 Task: Create List Features in Board Website Security to Workspace Enterprise Risk Management. Create List Benefits in Board Legal Documentation to Workspace Enterprise Risk Management. Create List Test Drive in Board Public Relations Crisis Communication Planning and Preparation to Workspace Enterprise Risk Management
Action: Mouse moved to (67, 360)
Screenshot: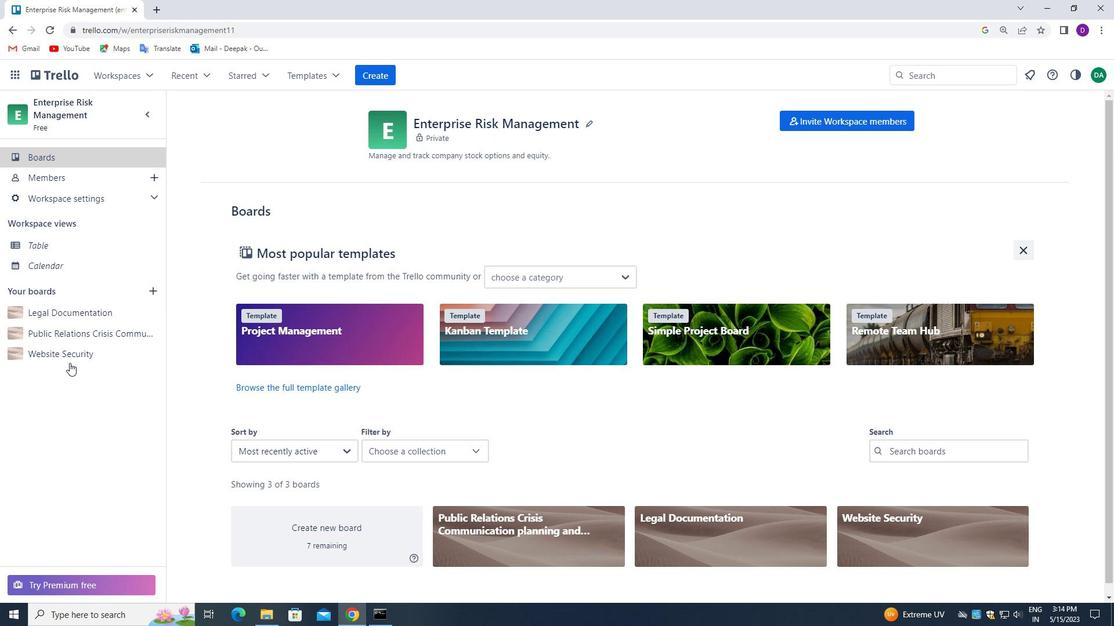 
Action: Mouse pressed left at (67, 360)
Screenshot: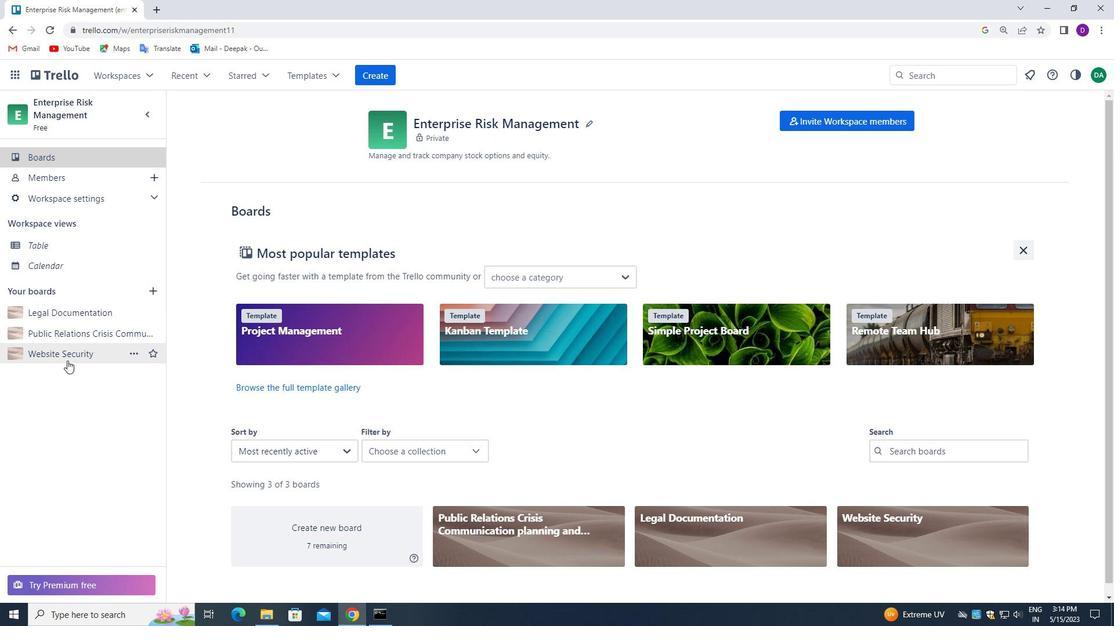 
Action: Mouse moved to (468, 283)
Screenshot: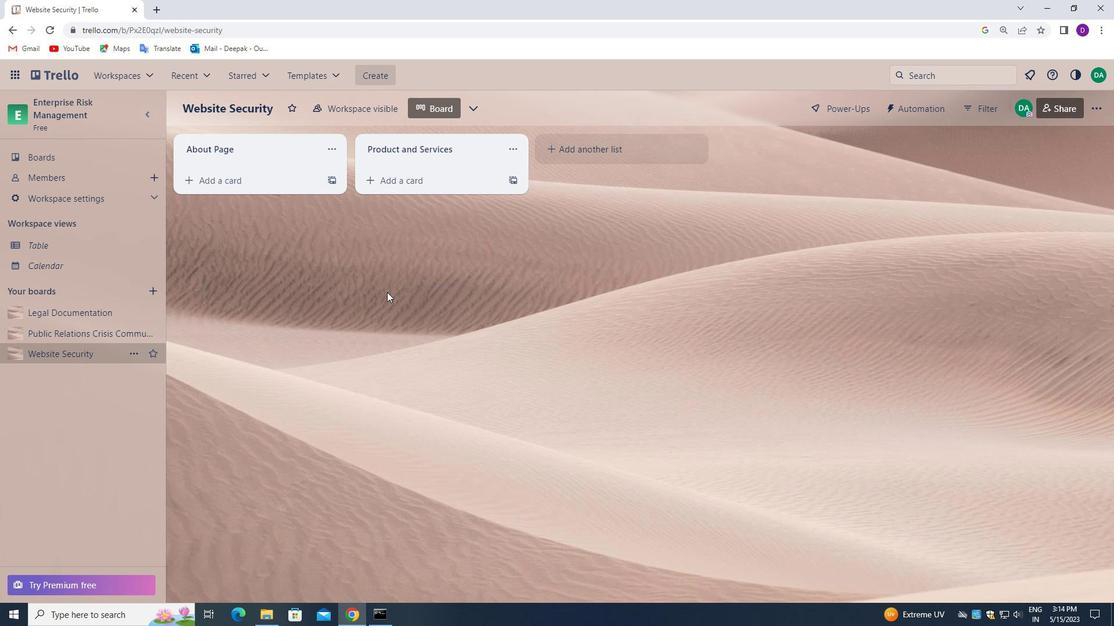 
Action: Mouse scrolled (468, 284) with delta (0, 0)
Screenshot: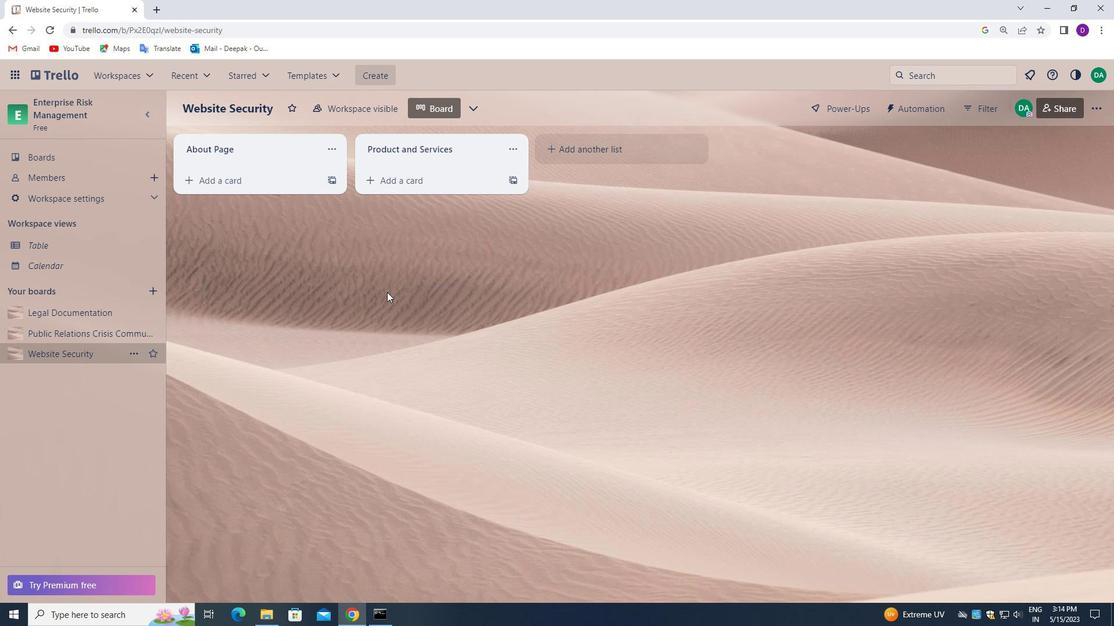 
Action: Mouse moved to (486, 284)
Screenshot: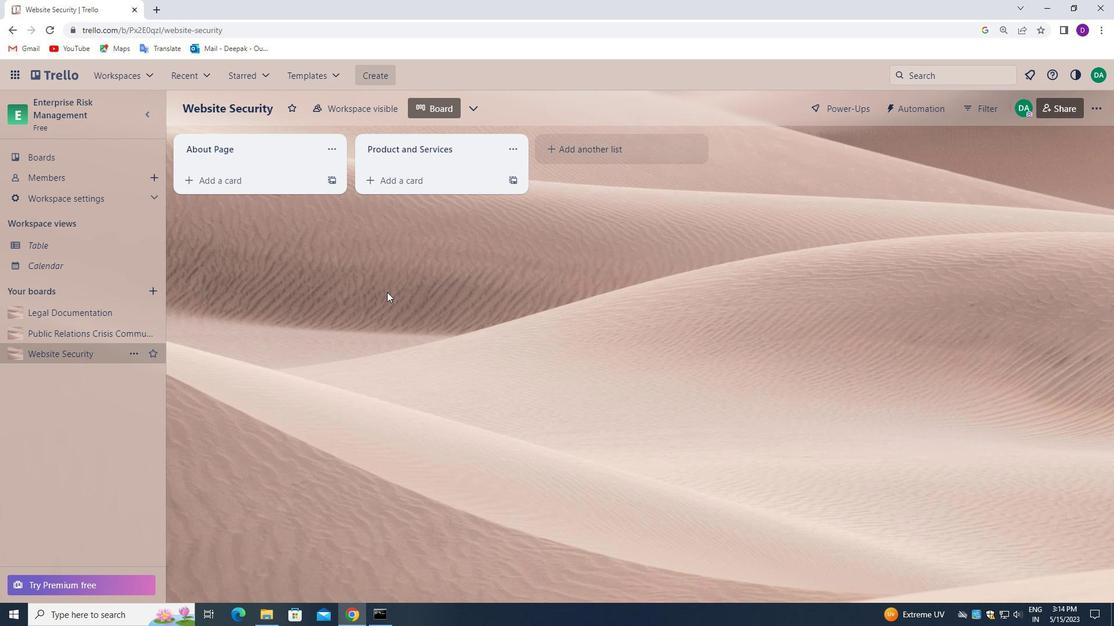 
Action: Mouse scrolled (486, 284) with delta (0, 0)
Screenshot: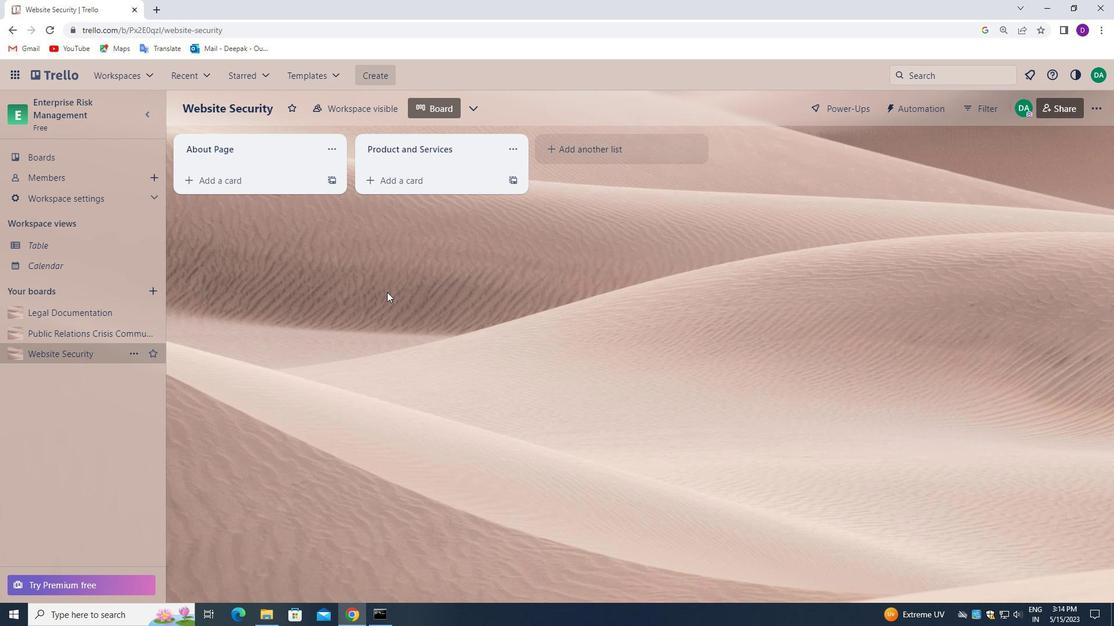 
Action: Mouse moved to (493, 284)
Screenshot: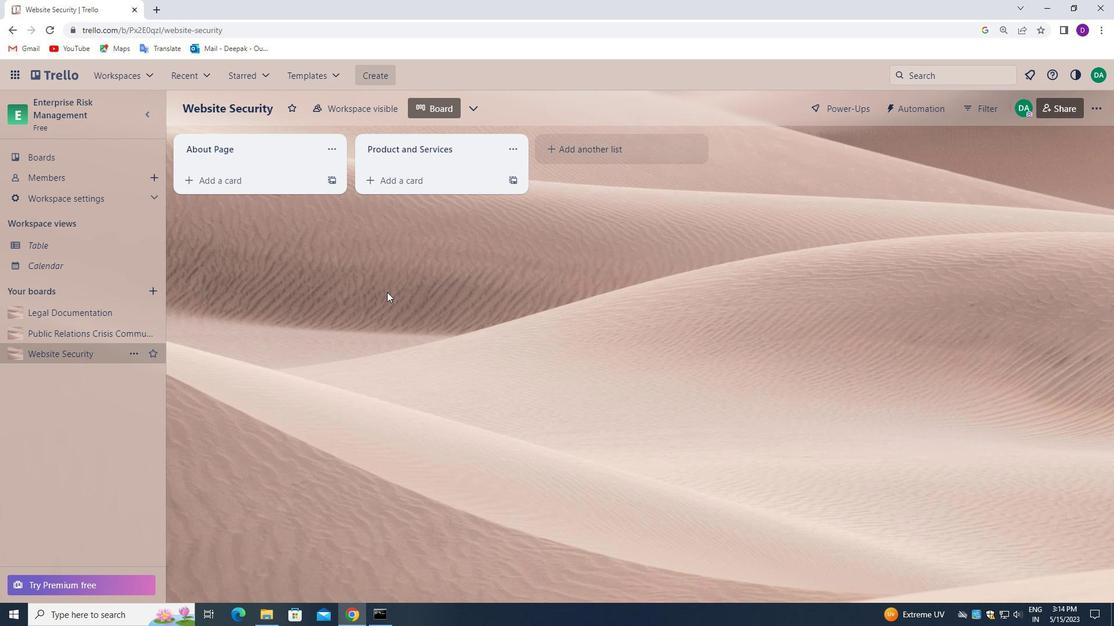 
Action: Mouse scrolled (493, 284) with delta (0, 0)
Screenshot: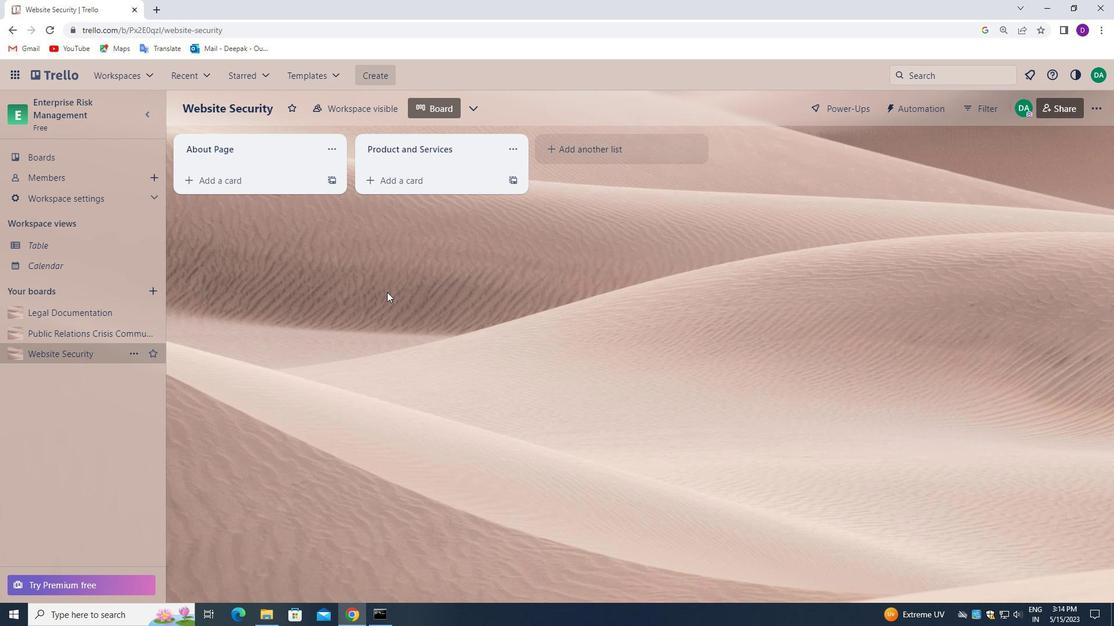 
Action: Mouse moved to (583, 145)
Screenshot: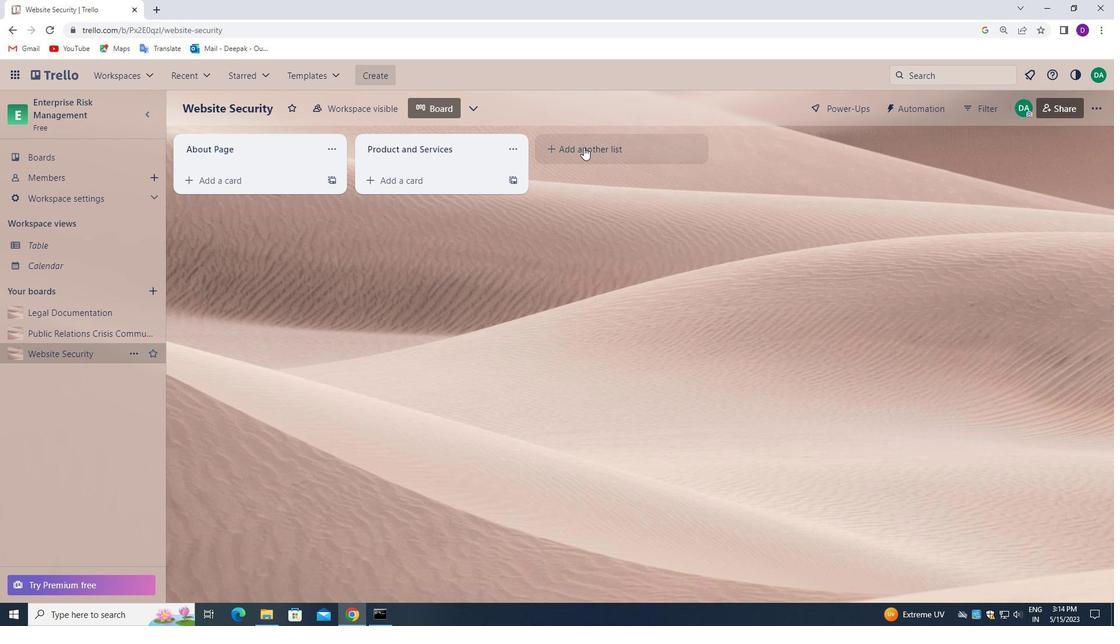 
Action: Mouse pressed left at (583, 145)
Screenshot: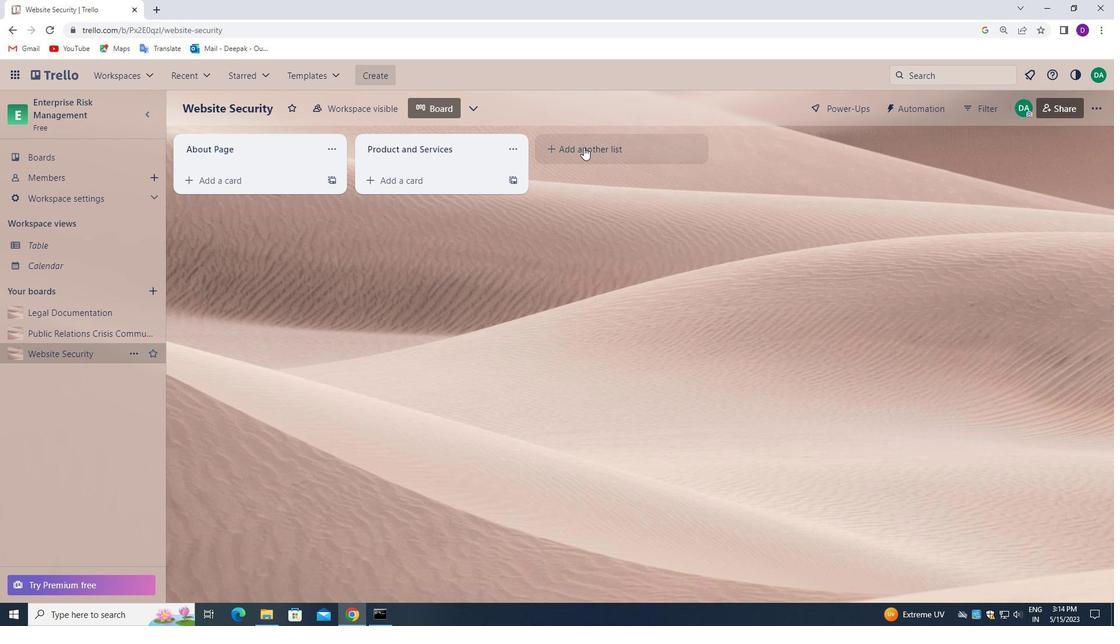 
Action: Mouse moved to (582, 146)
Screenshot: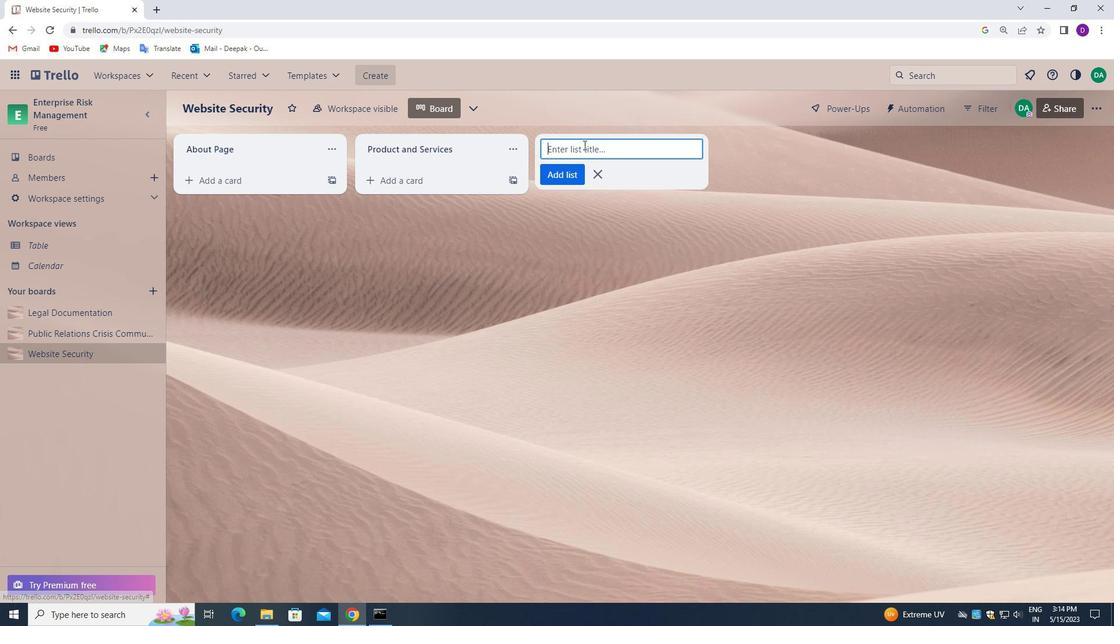 
Action: Mouse pressed left at (582, 146)
Screenshot: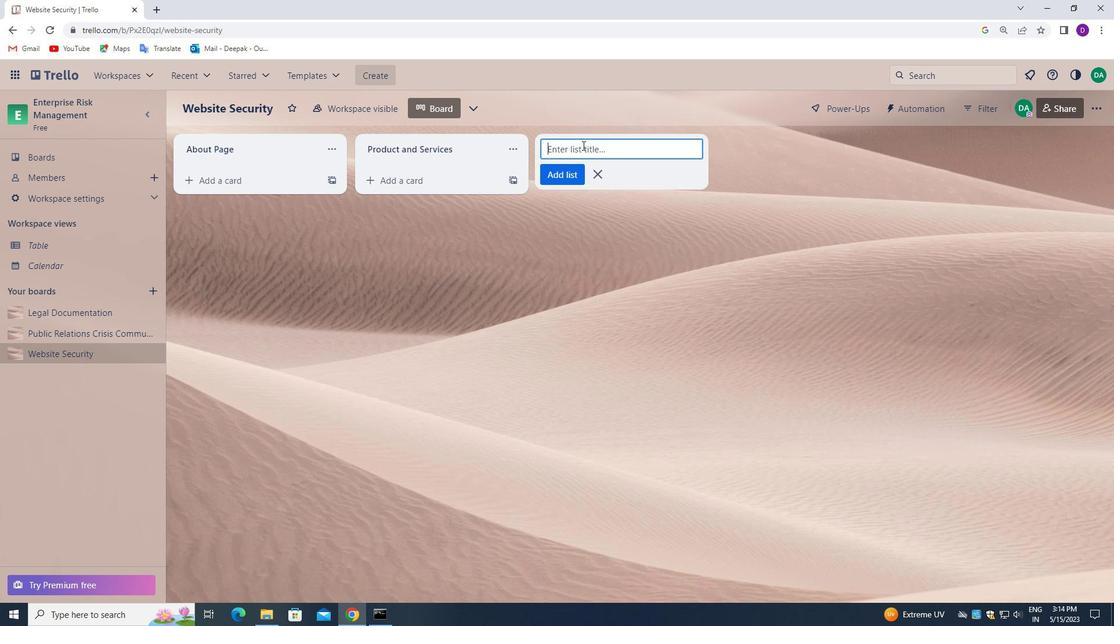 
Action: Mouse moved to (500, 312)
Screenshot: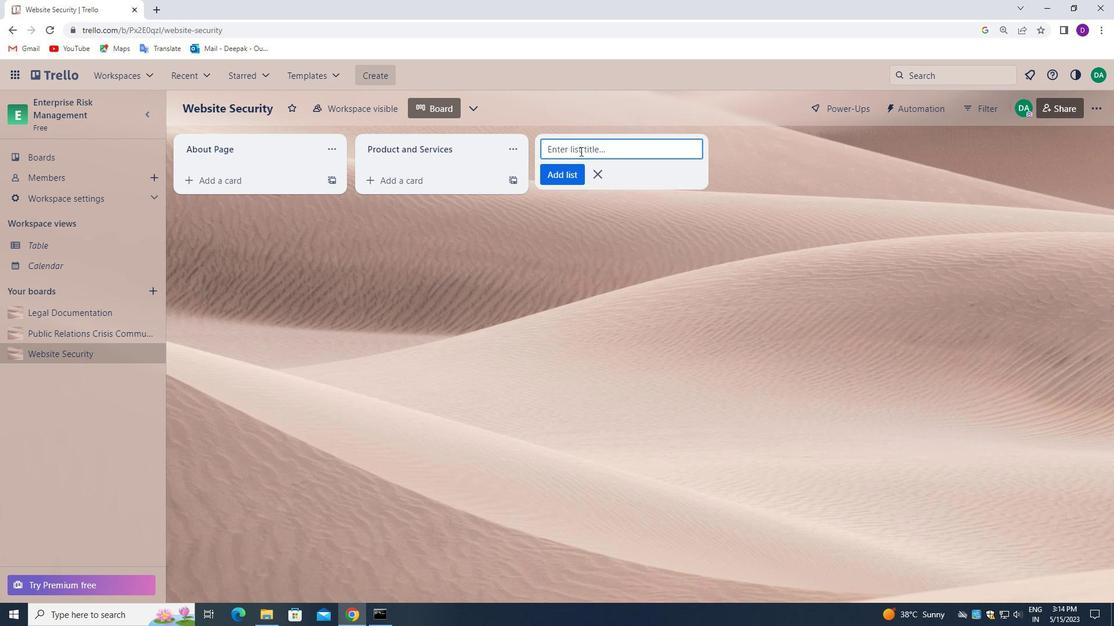
Action: Key pressed <Key.shift_r>Feaures<Key.space><Key.backspace><Key.backspace><Key.backspace><Key.backspace><Key.backspace>tures<Key.space><Key.enter>
Screenshot: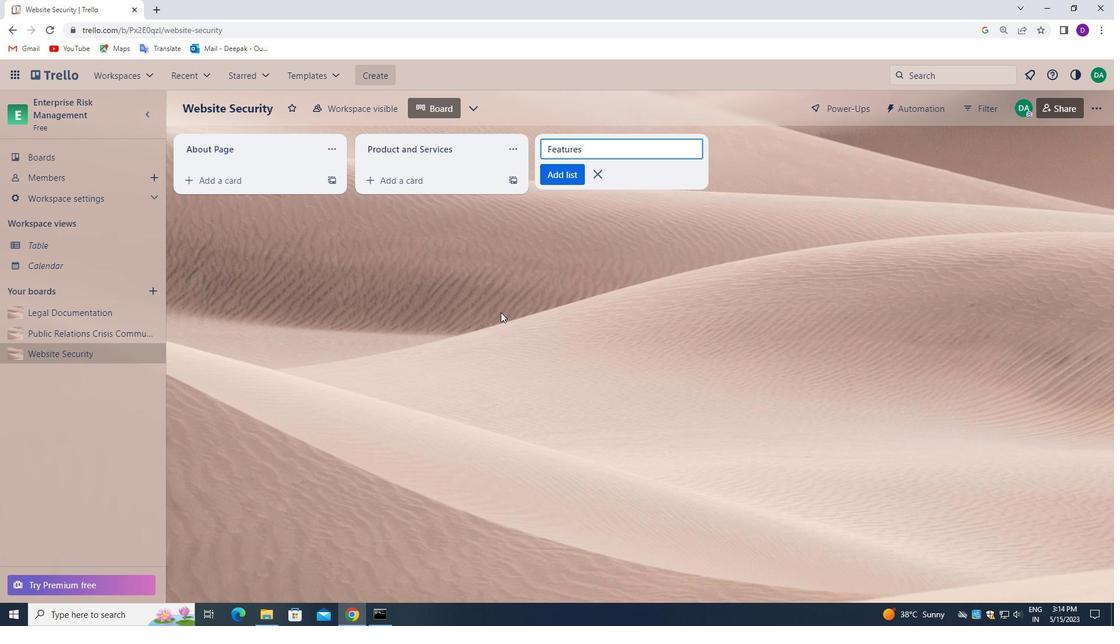 
Action: Mouse moved to (59, 313)
Screenshot: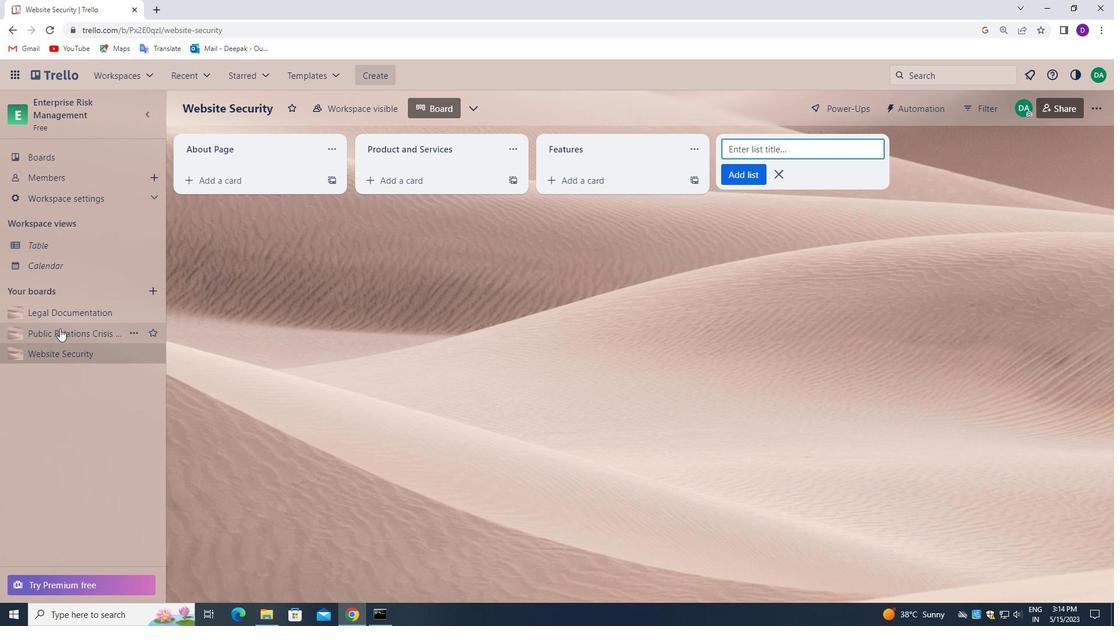 
Action: Mouse pressed left at (59, 313)
Screenshot: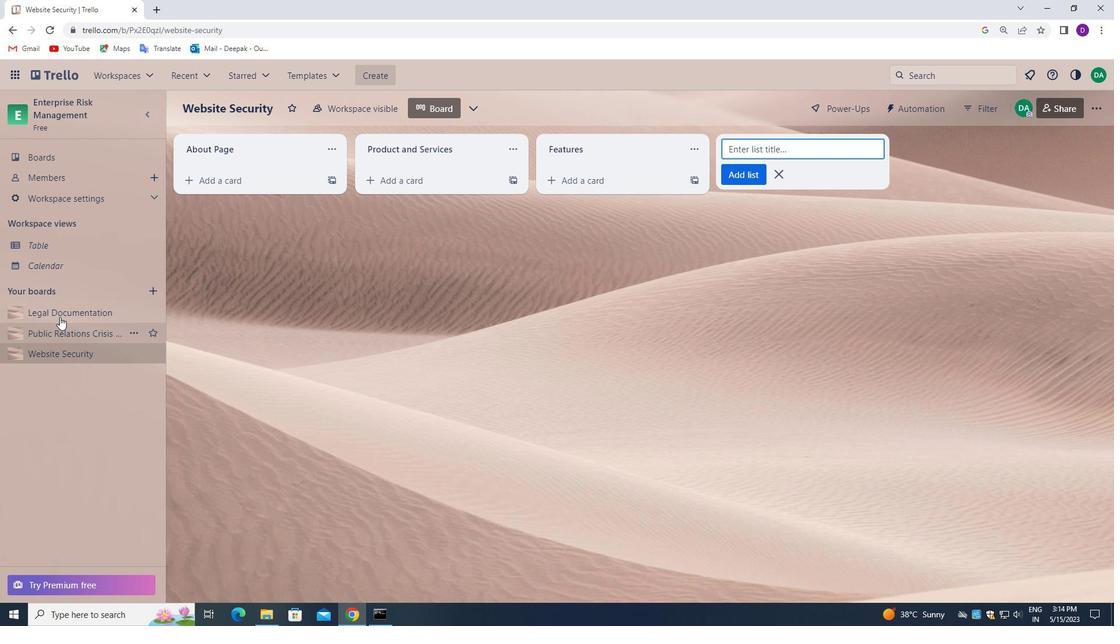 
Action: Mouse moved to (572, 144)
Screenshot: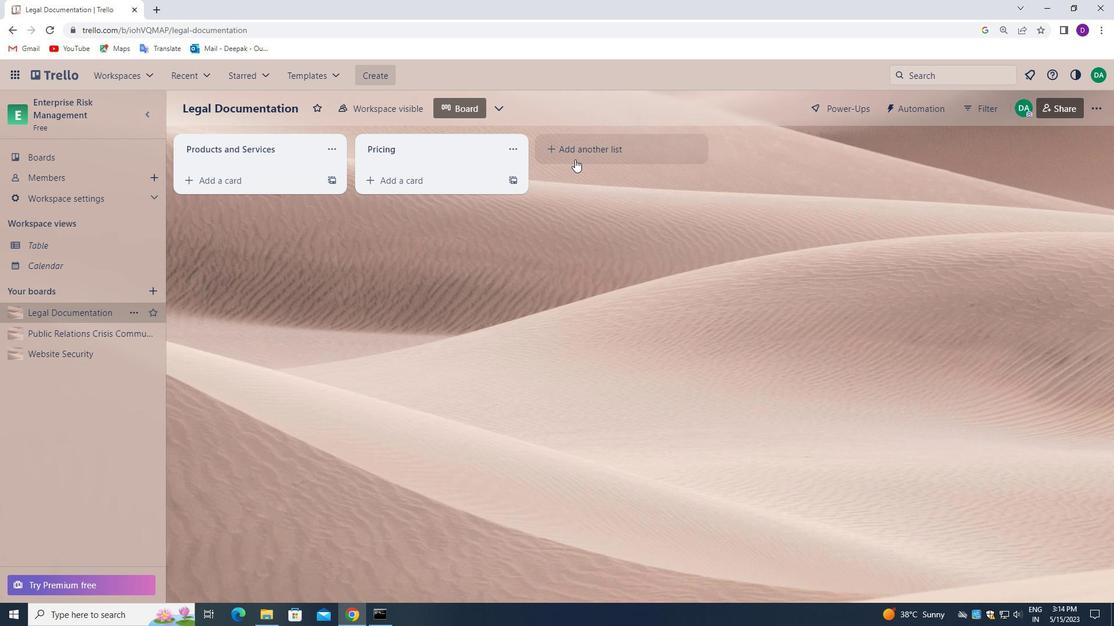 
Action: Mouse pressed left at (572, 144)
Screenshot: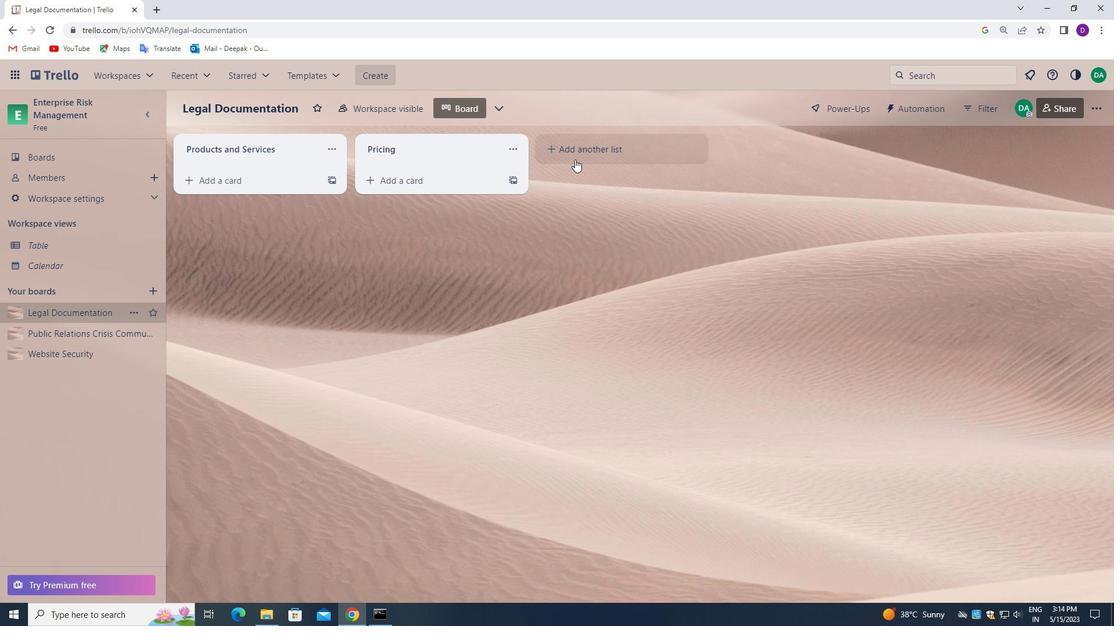 
Action: Mouse moved to (572, 145)
Screenshot: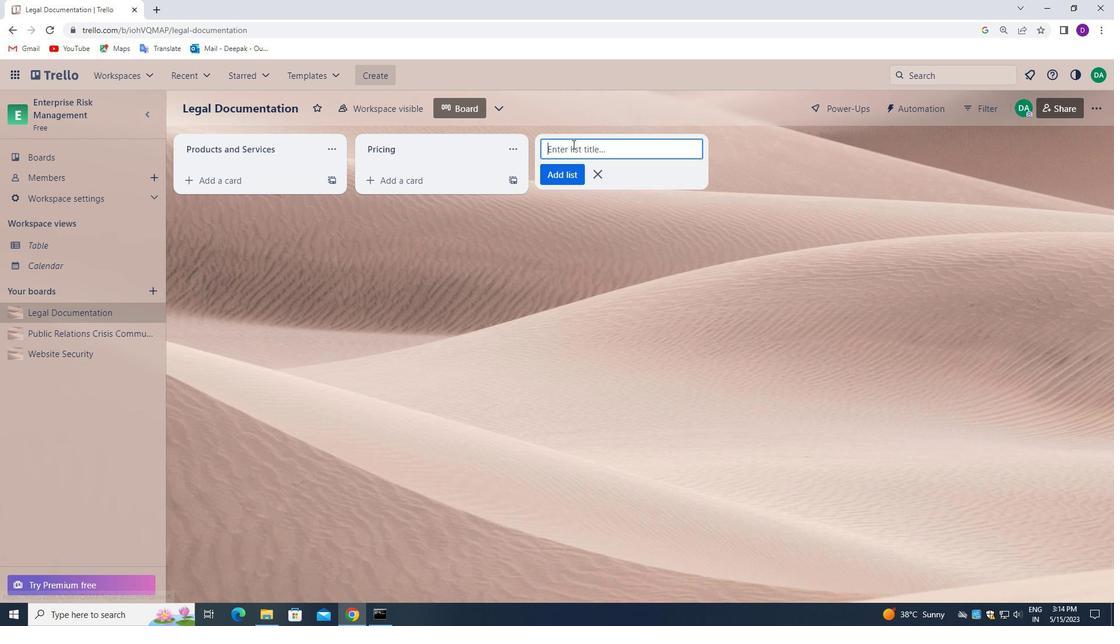 
Action: Mouse pressed left at (572, 145)
Screenshot: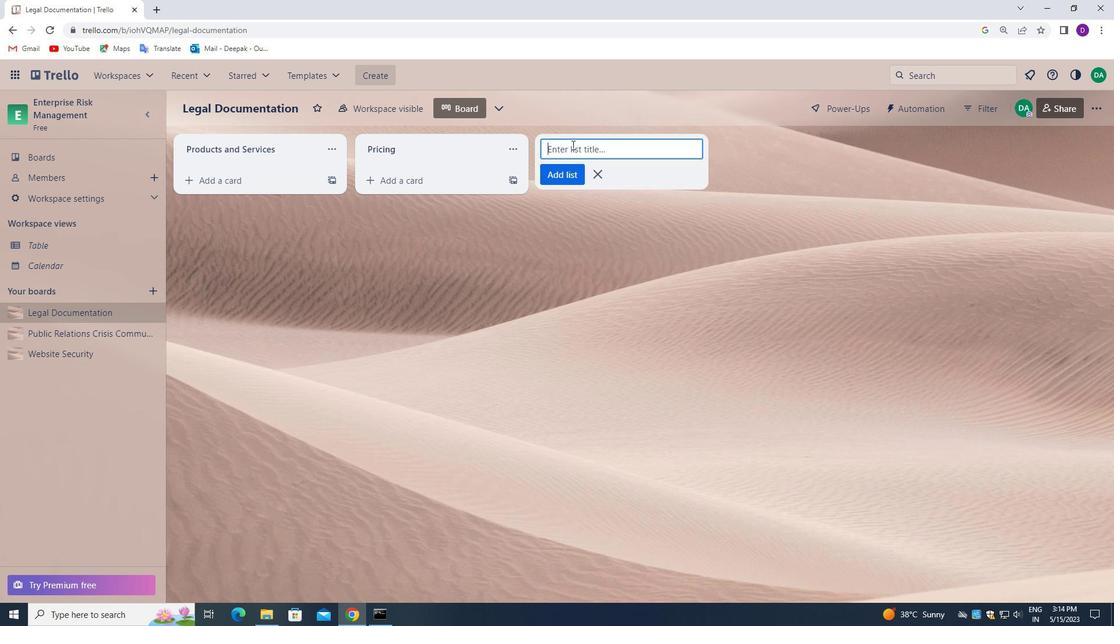 
Action: Mouse moved to (470, 311)
Screenshot: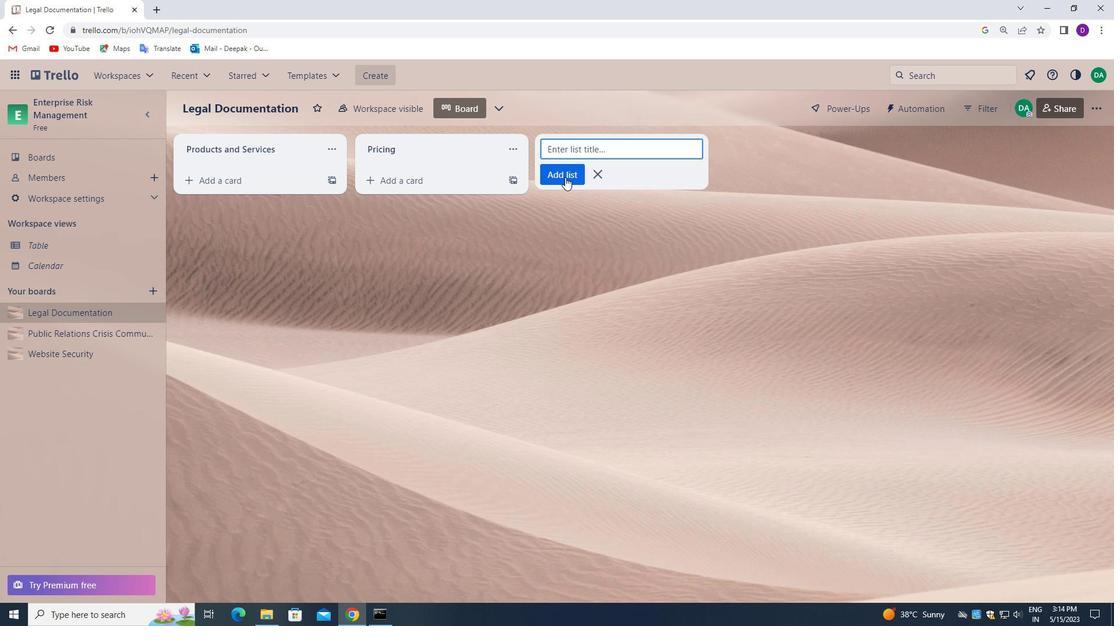 
Action: Key pressed <Key.shift_r>Benefits
Screenshot: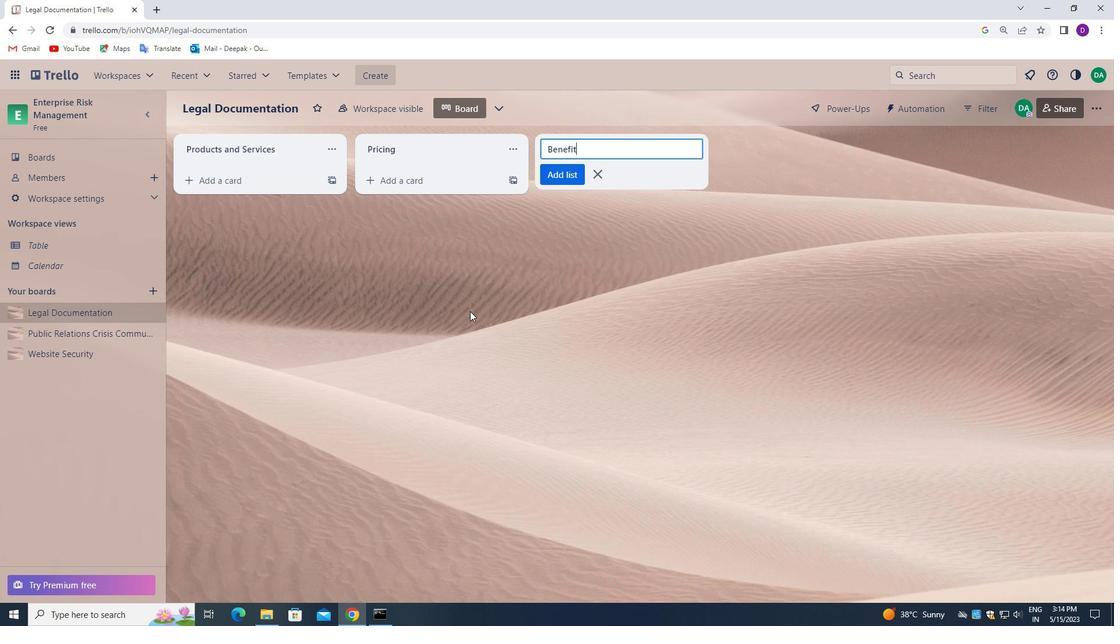 
Action: Mouse moved to (560, 172)
Screenshot: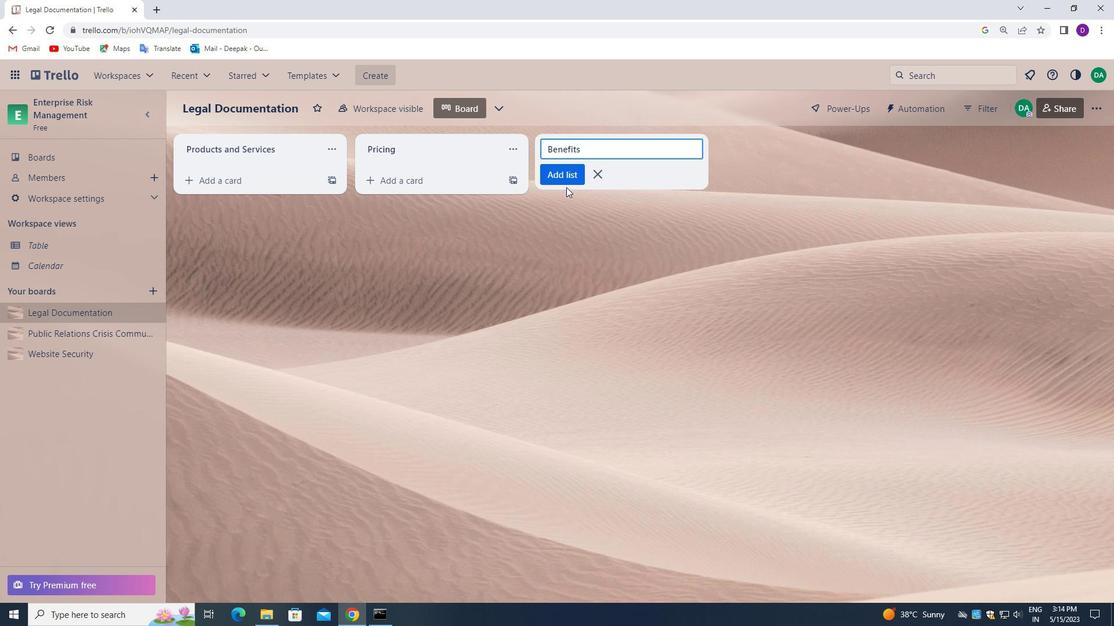
Action: Mouse pressed left at (560, 172)
Screenshot: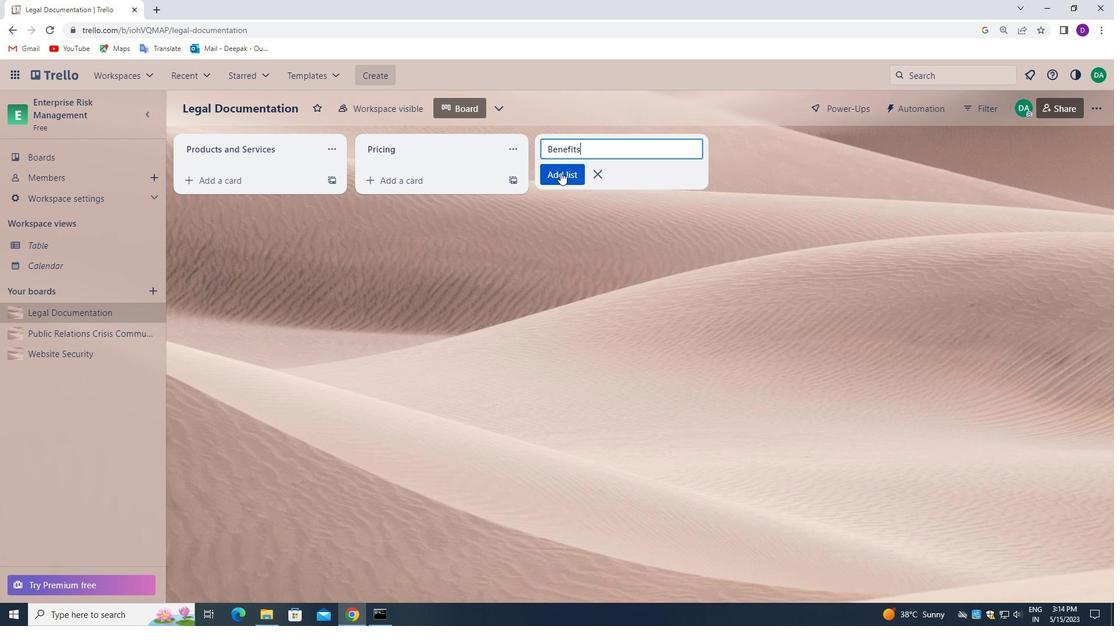 
Action: Mouse moved to (67, 329)
Screenshot: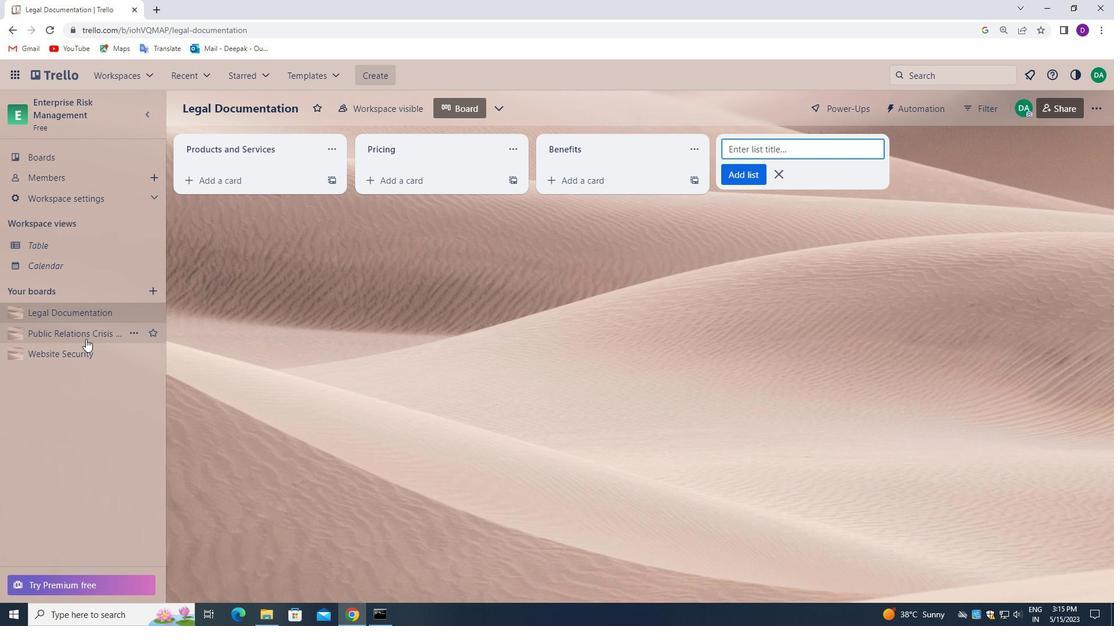 
Action: Mouse pressed left at (67, 329)
Screenshot: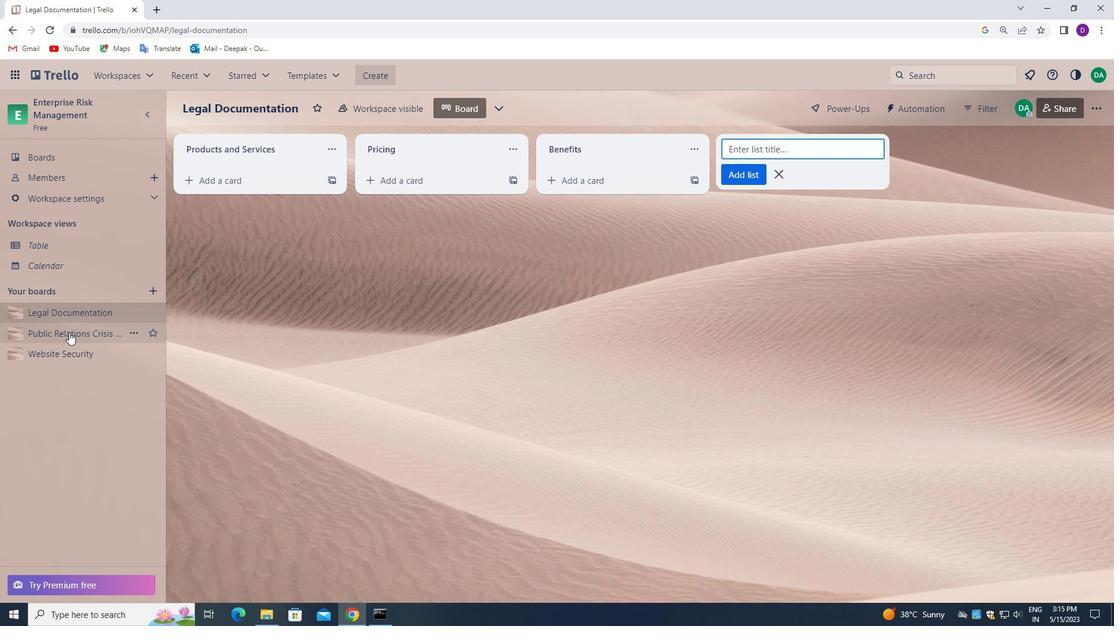 
Action: Mouse moved to (495, 332)
Screenshot: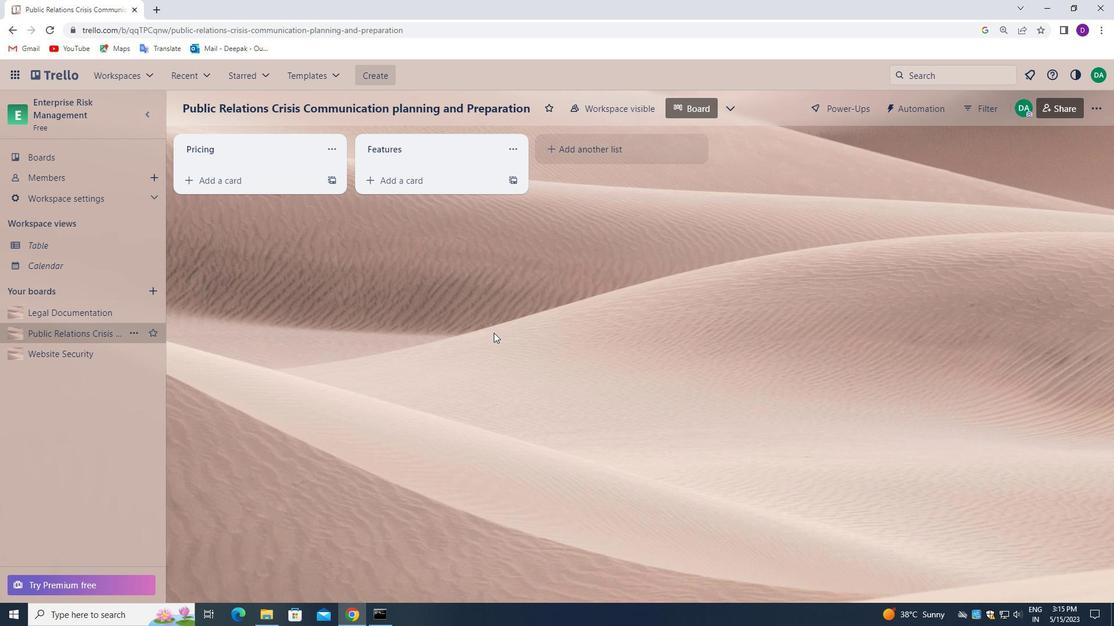 
Action: Mouse scrolled (495, 333) with delta (0, 0)
Screenshot: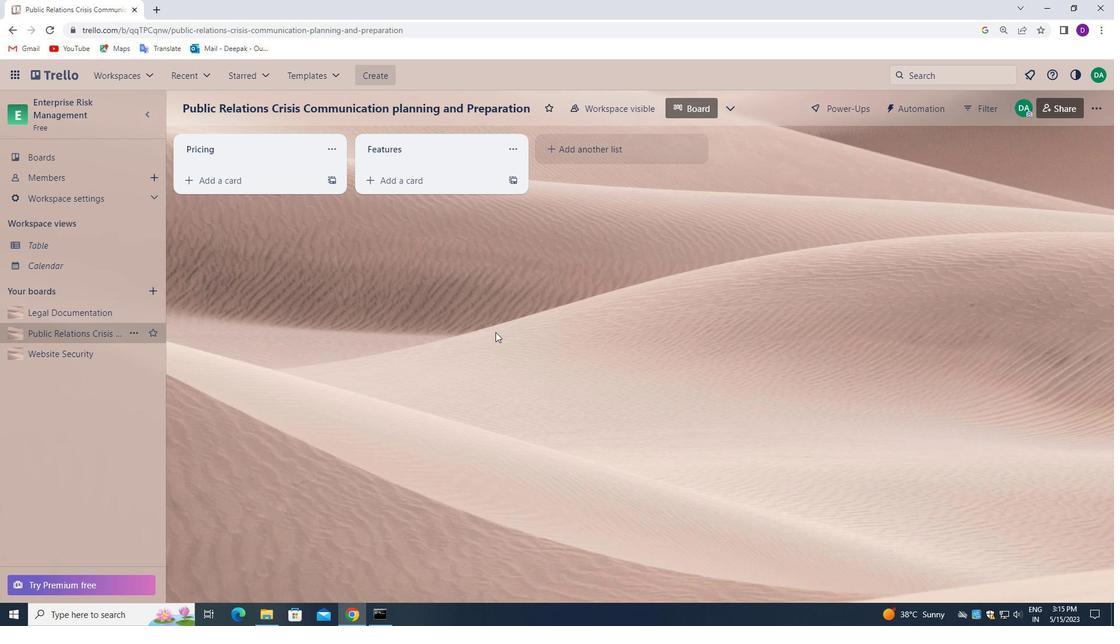 
Action: Mouse scrolled (495, 333) with delta (0, 0)
Screenshot: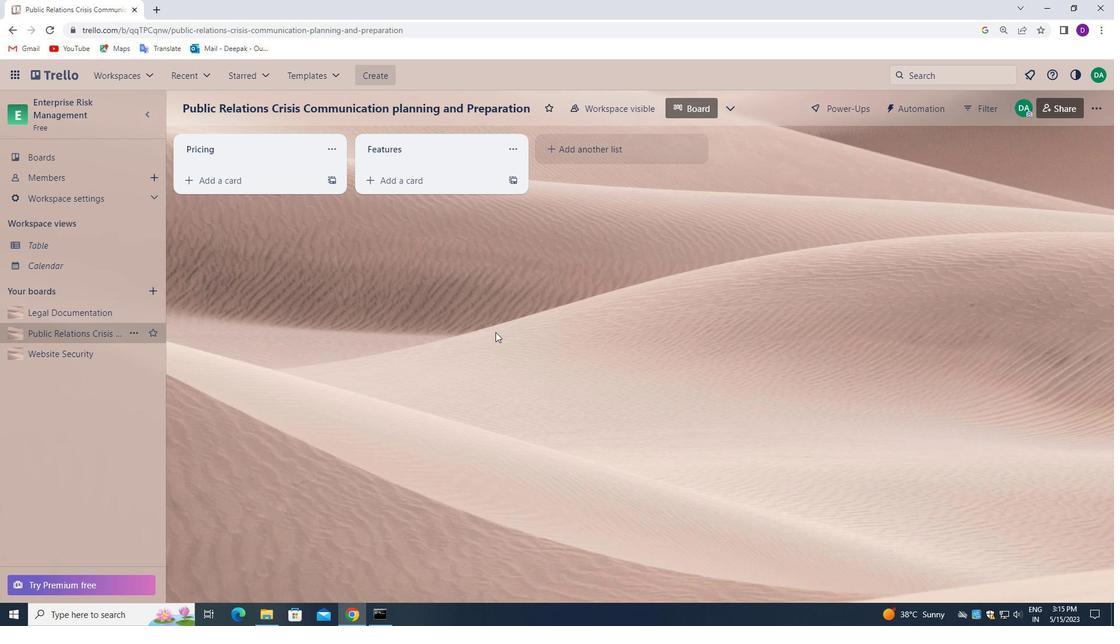 
Action: Mouse moved to (575, 145)
Screenshot: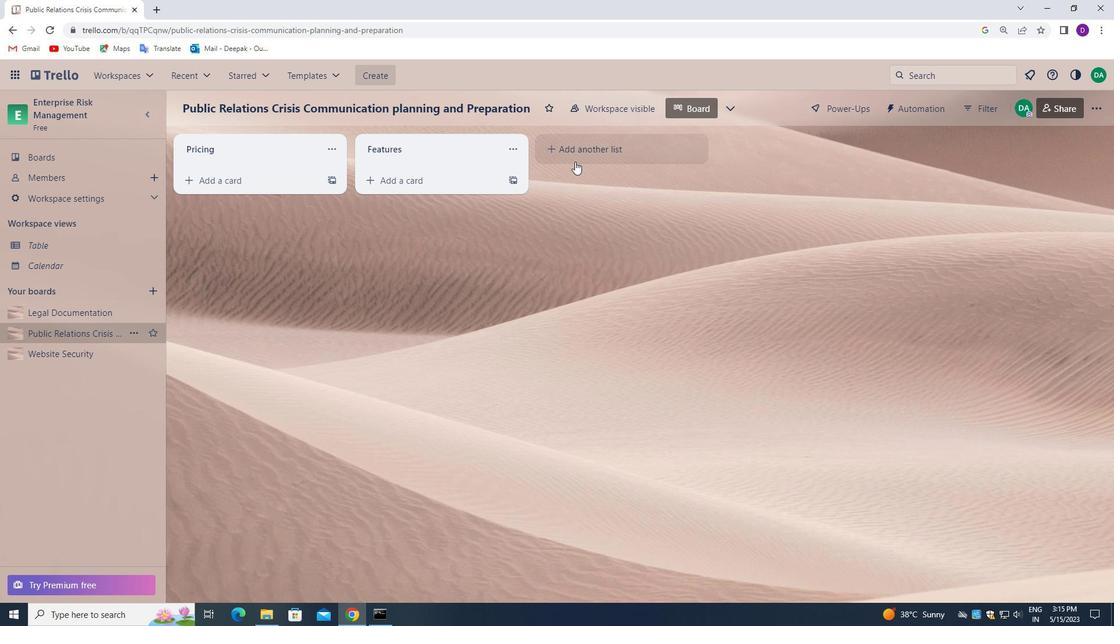 
Action: Mouse pressed left at (575, 145)
Screenshot: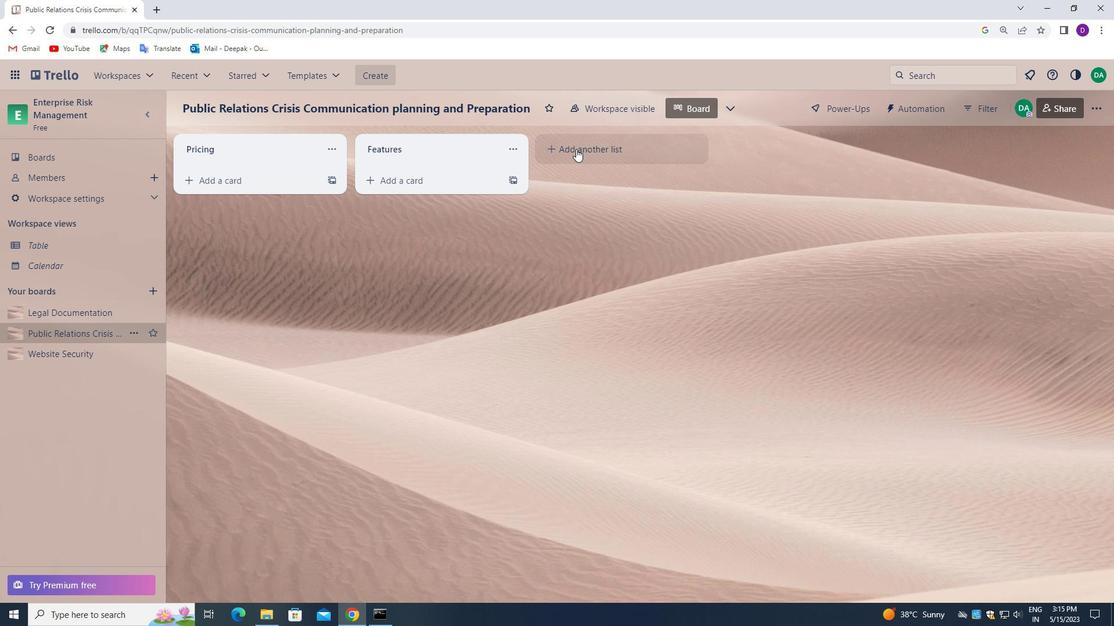 
Action: Mouse moved to (573, 147)
Screenshot: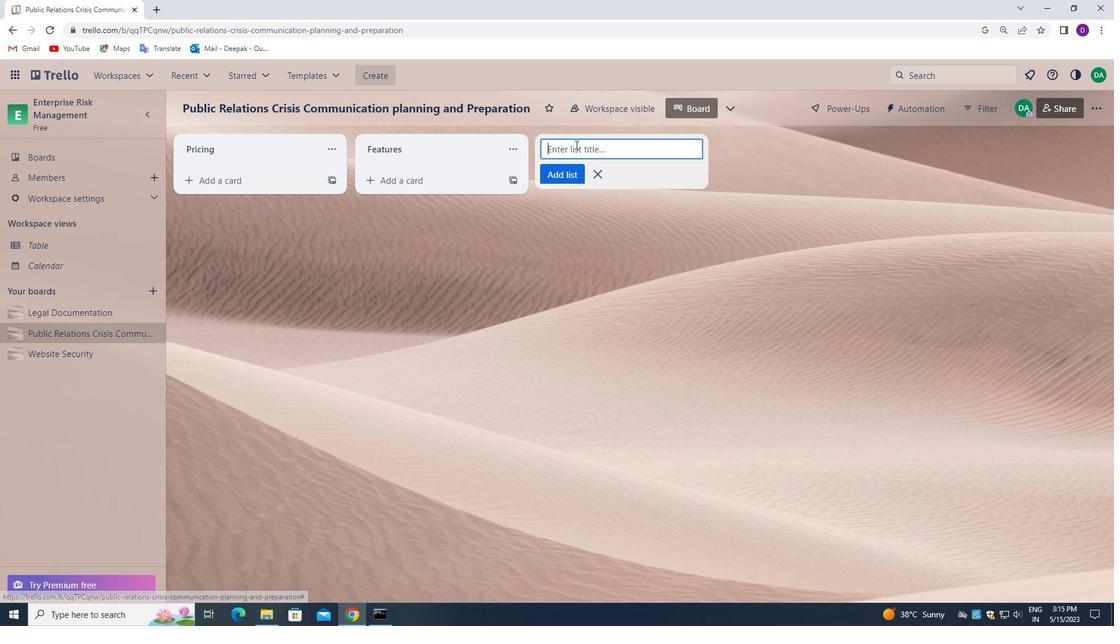 
Action: Mouse pressed left at (573, 147)
Screenshot: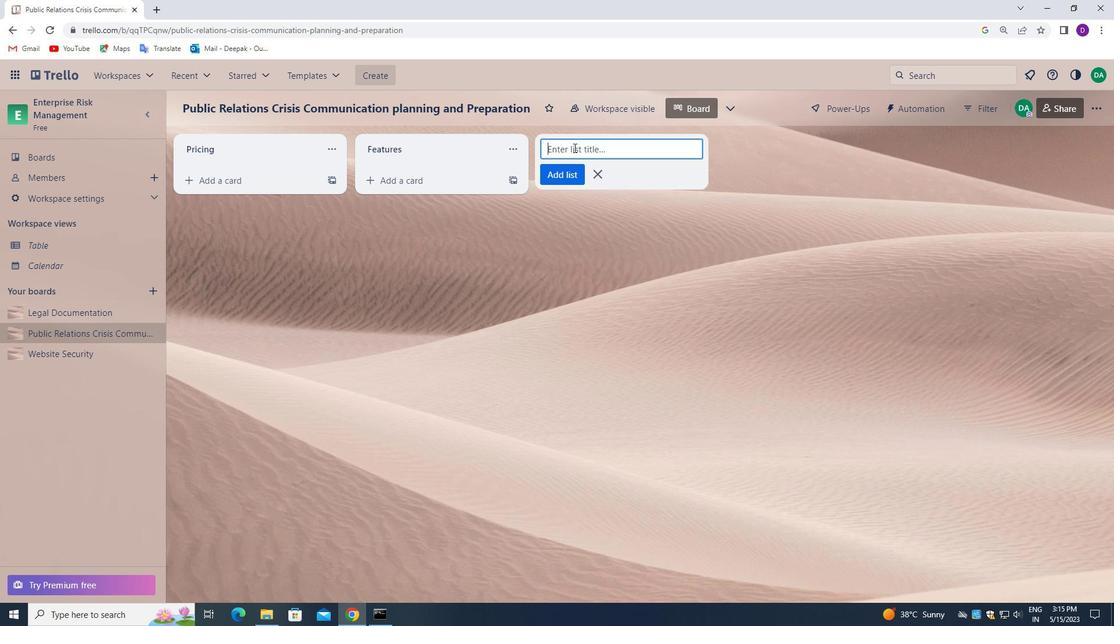 
Action: Mouse moved to (488, 303)
Screenshot: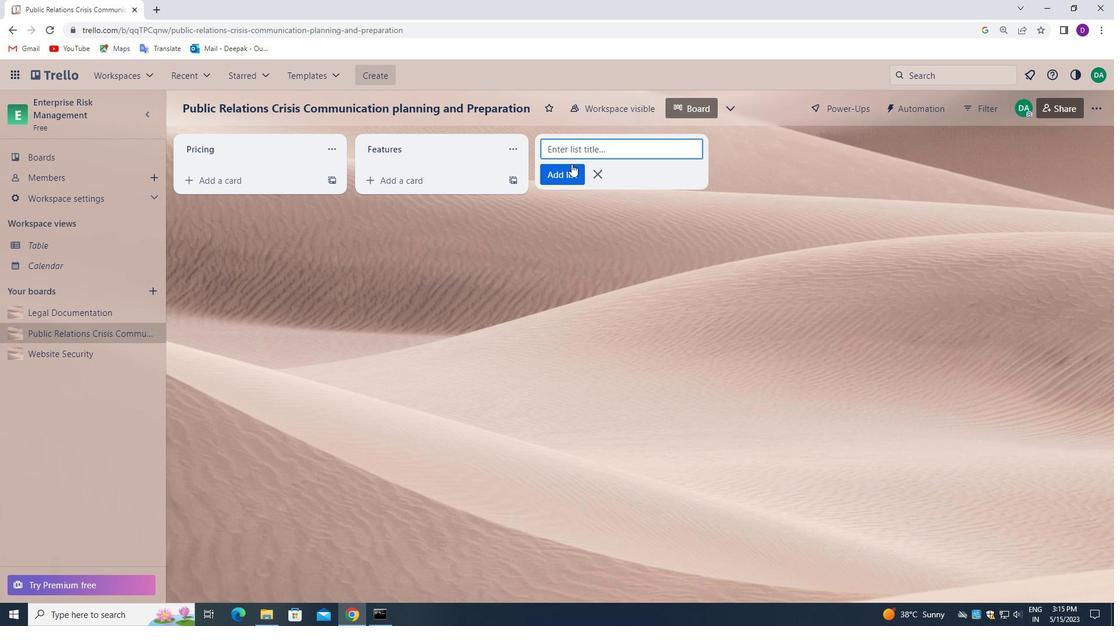 
Action: Key pressed <Key.shift_r>Test<Key.space><Key.shift_r>Drie<Key.backspace>ve
Screenshot: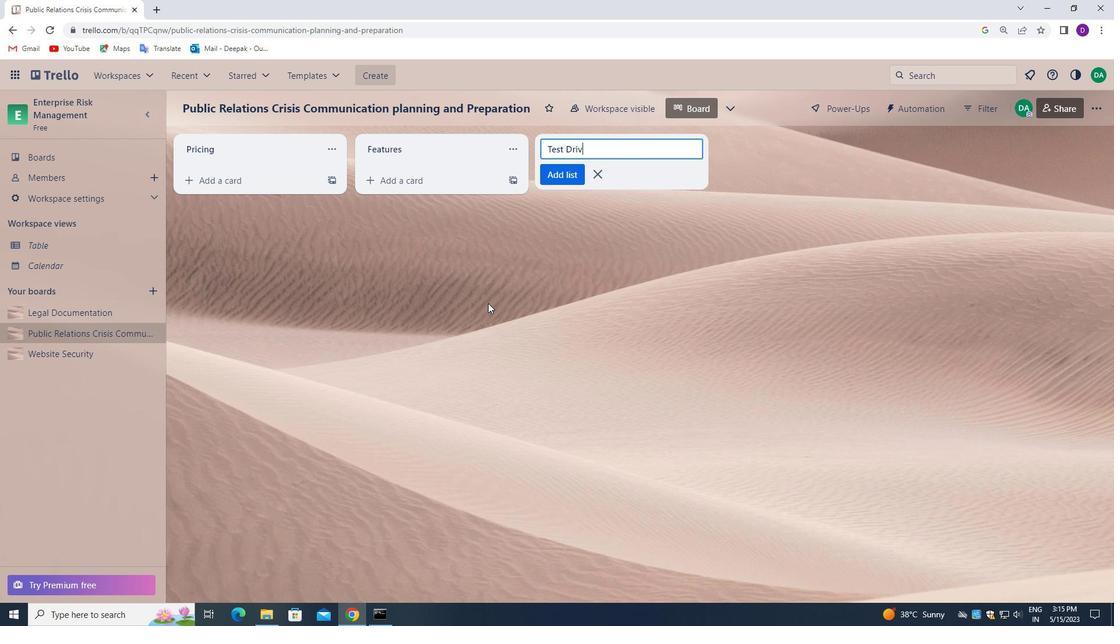 
Action: Mouse moved to (554, 177)
Screenshot: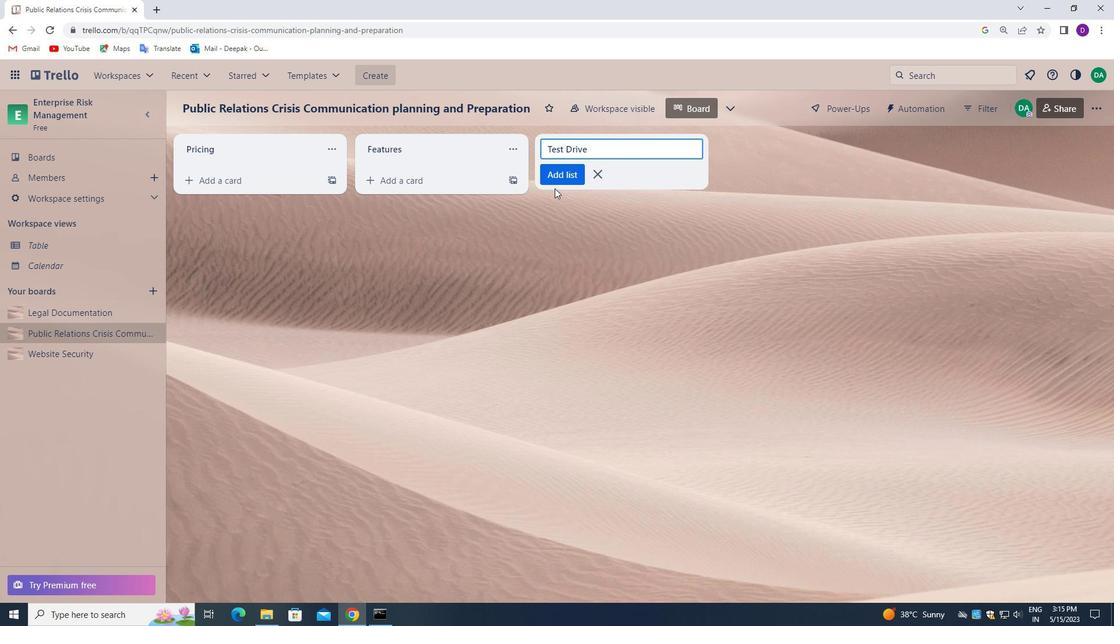 
Action: Mouse pressed left at (554, 177)
Screenshot: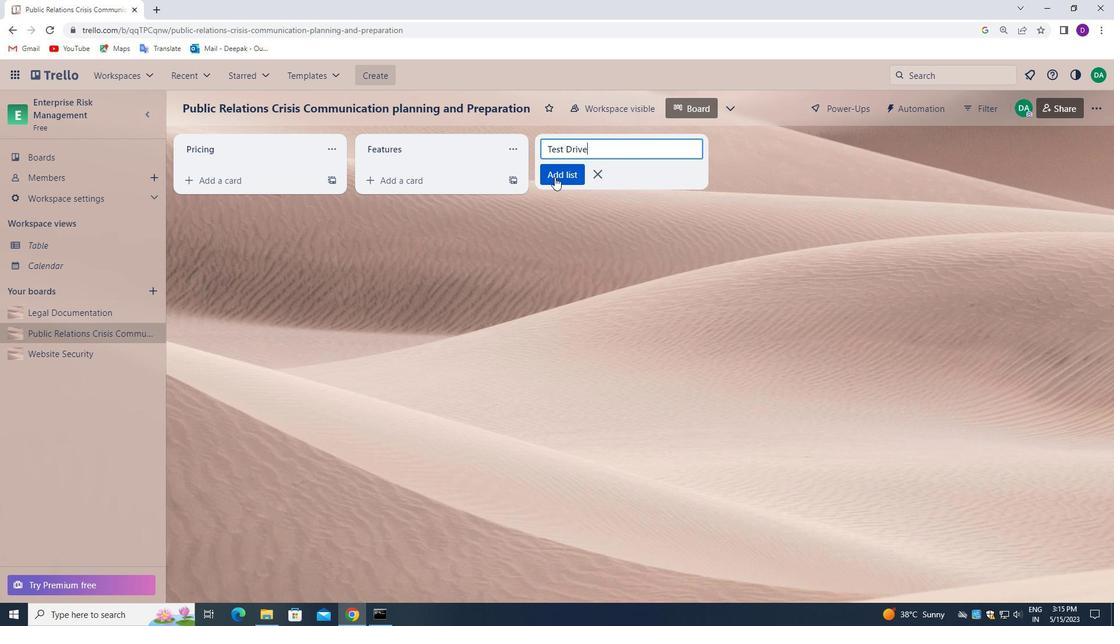
Action: Mouse moved to (331, 327)
Screenshot: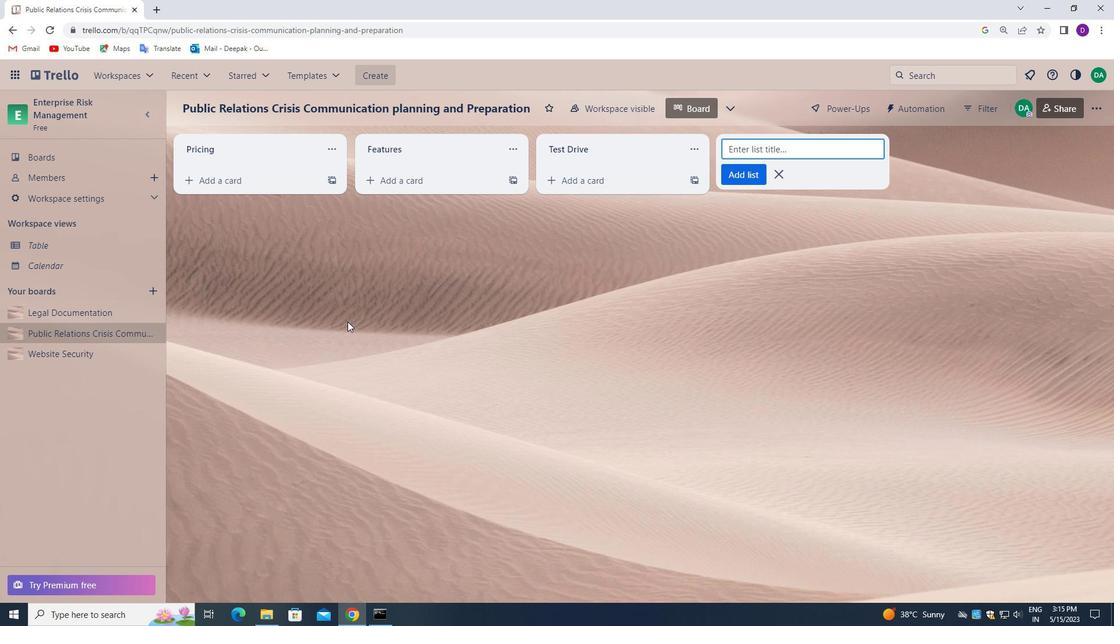 
Action: Mouse scrolled (331, 328) with delta (0, 0)
Screenshot: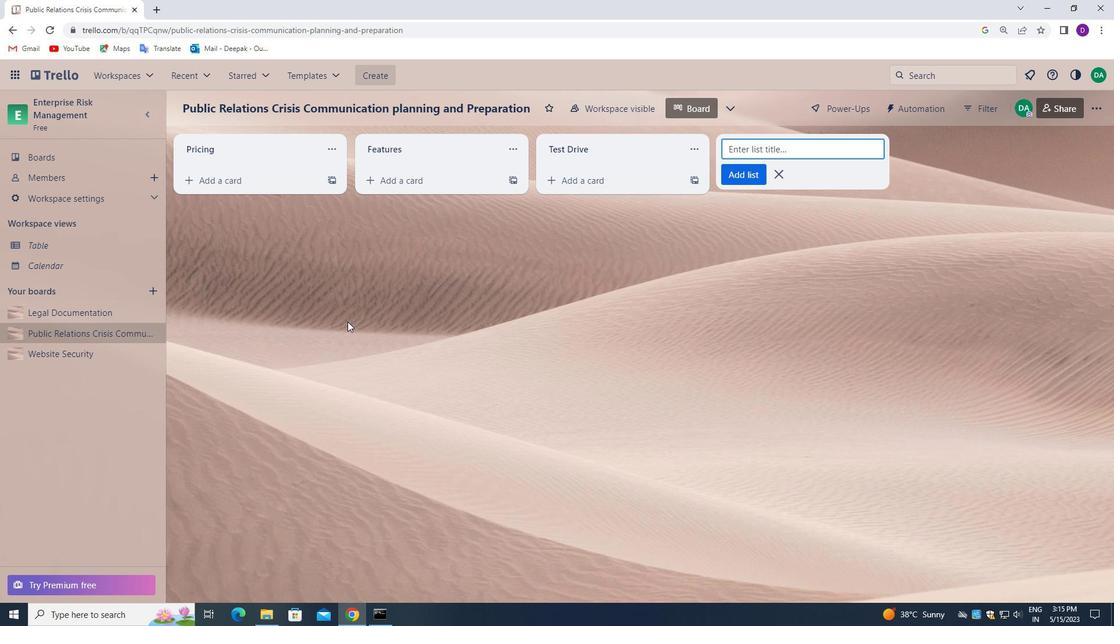 
Action: Mouse moved to (344, 366)
Screenshot: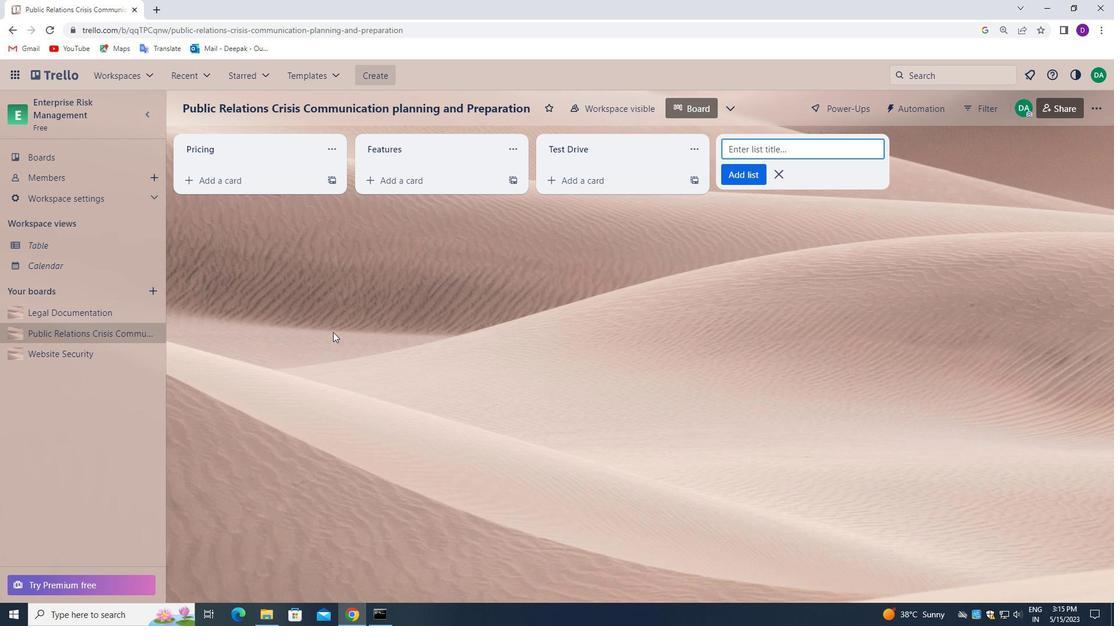 
Action: Mouse scrolled (344, 366) with delta (0, 0)
Screenshot: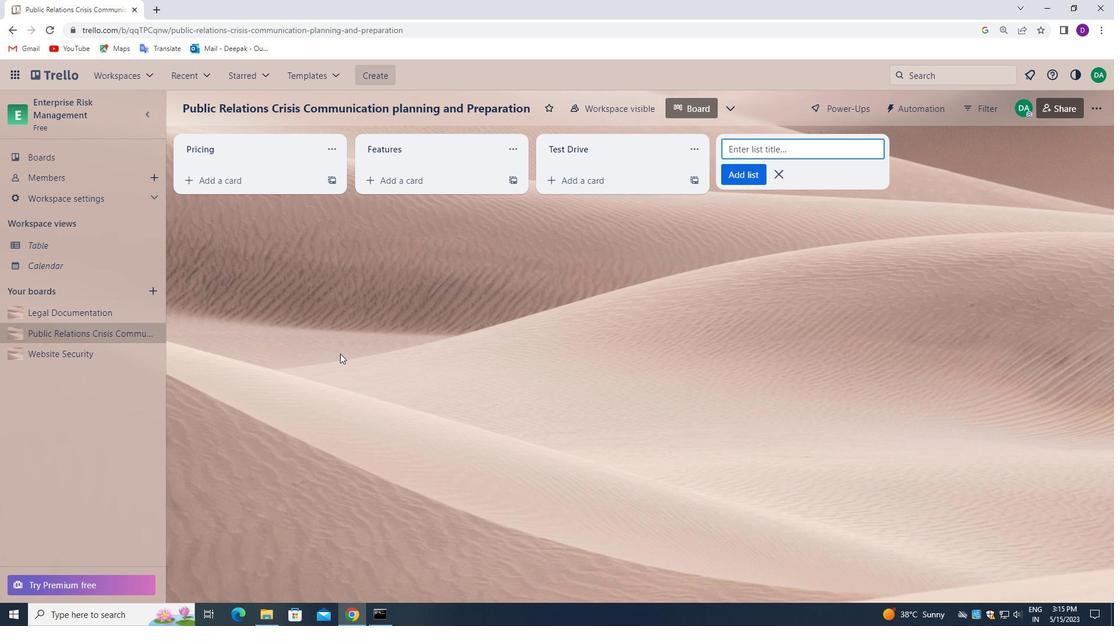 
Action: Mouse scrolled (344, 366) with delta (0, 0)
Screenshot: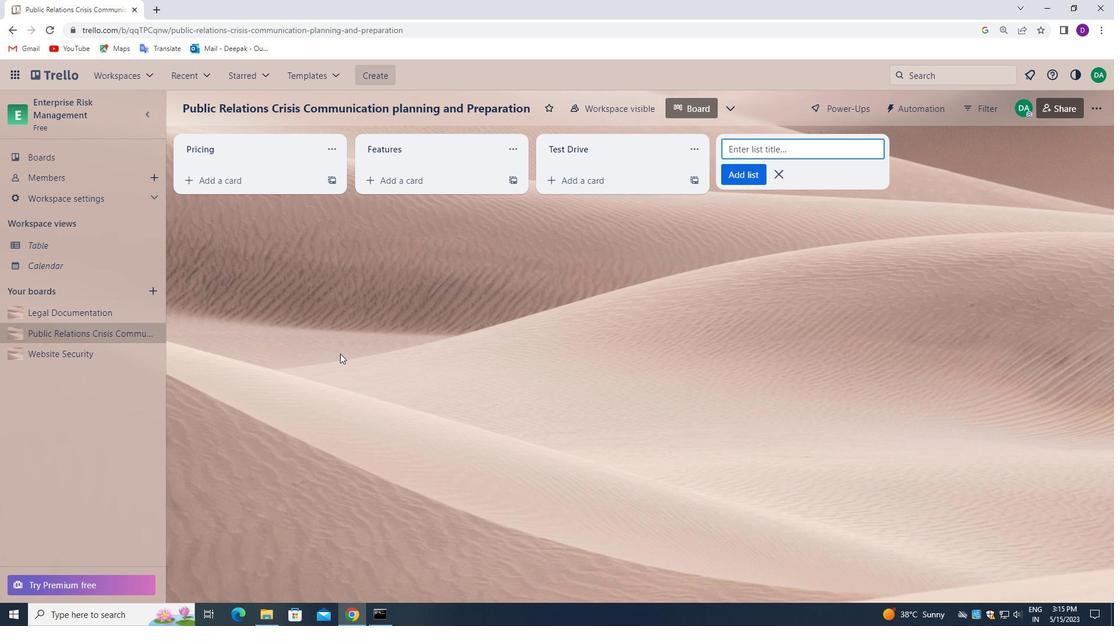 
Action: Mouse scrolled (344, 366) with delta (0, 0)
Screenshot: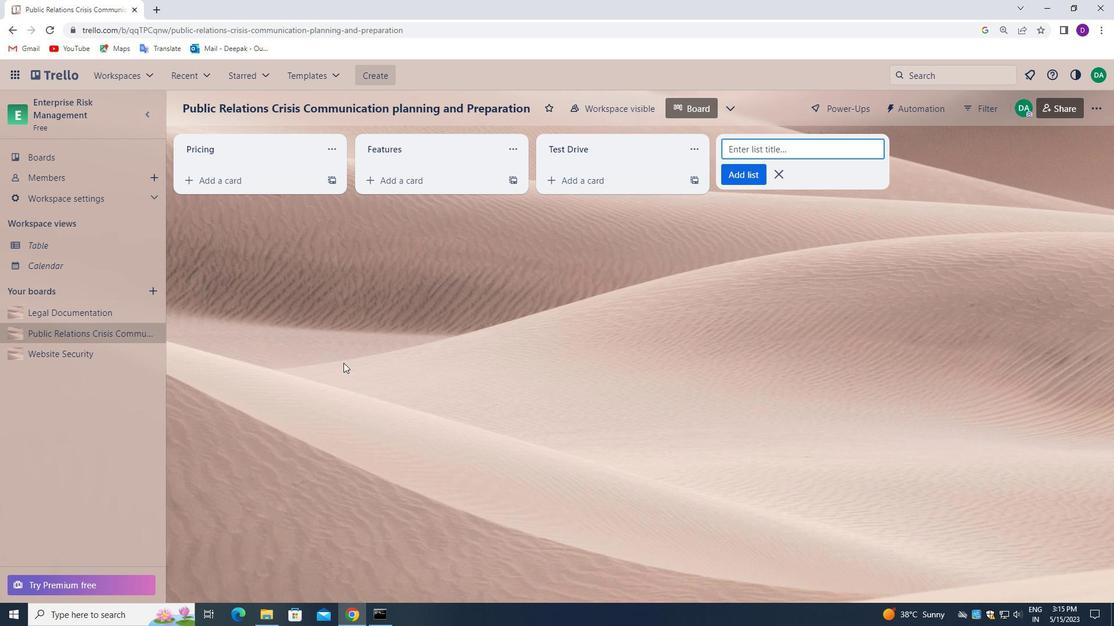 
Action: Mouse moved to (341, 383)
Screenshot: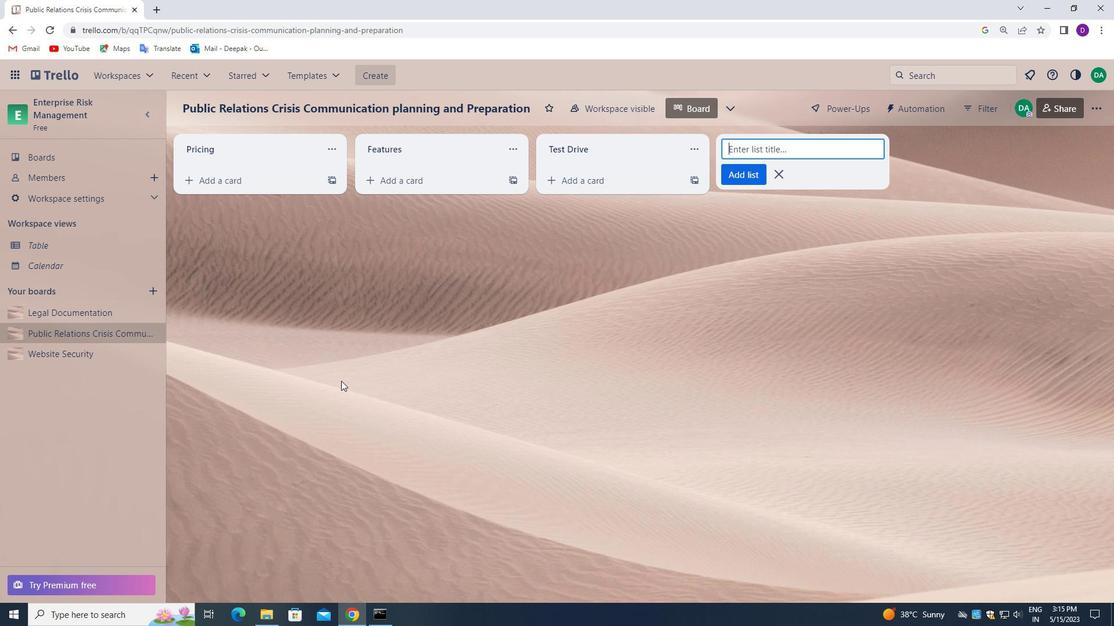 
Action: Mouse scrolled (341, 383) with delta (0, 0)
Screenshot: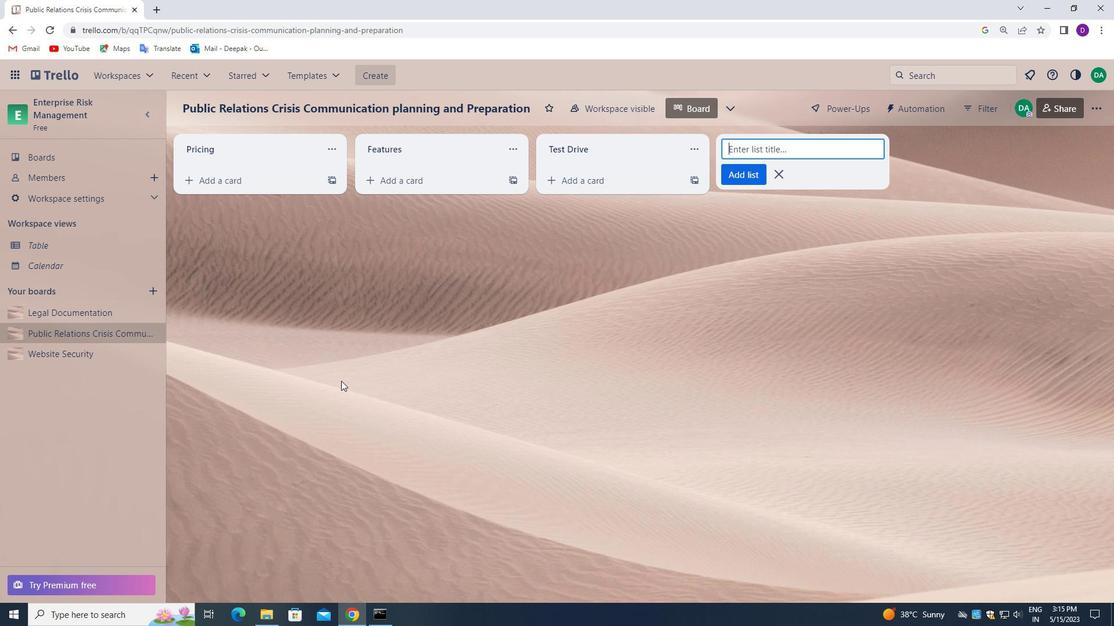 
Action: Mouse moved to (341, 383)
Screenshot: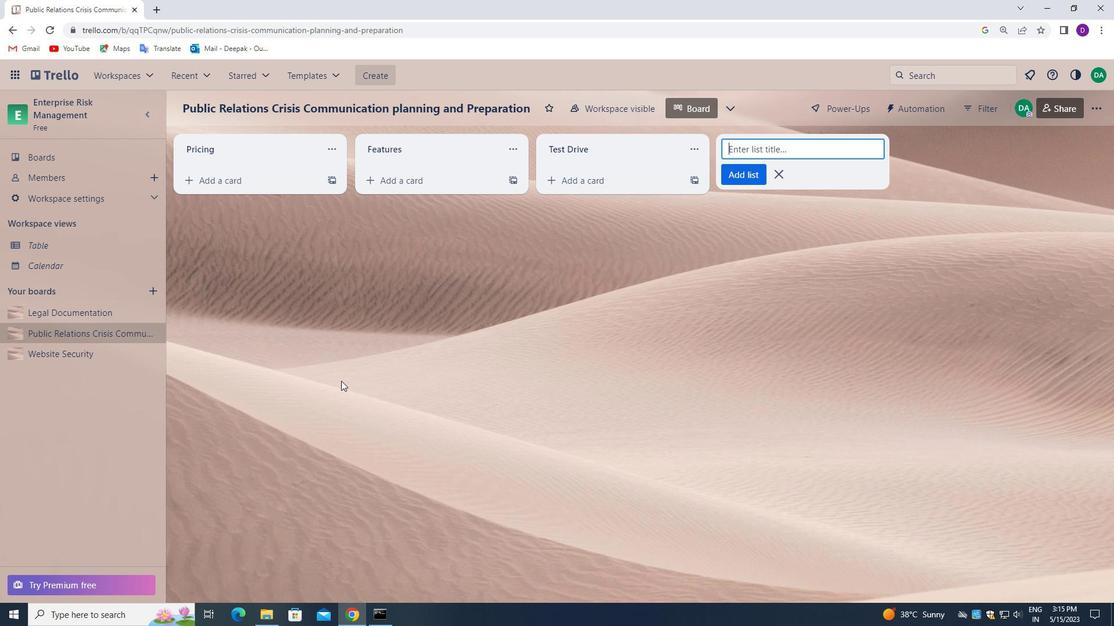 
Action: Mouse scrolled (341, 384) with delta (0, 0)
Screenshot: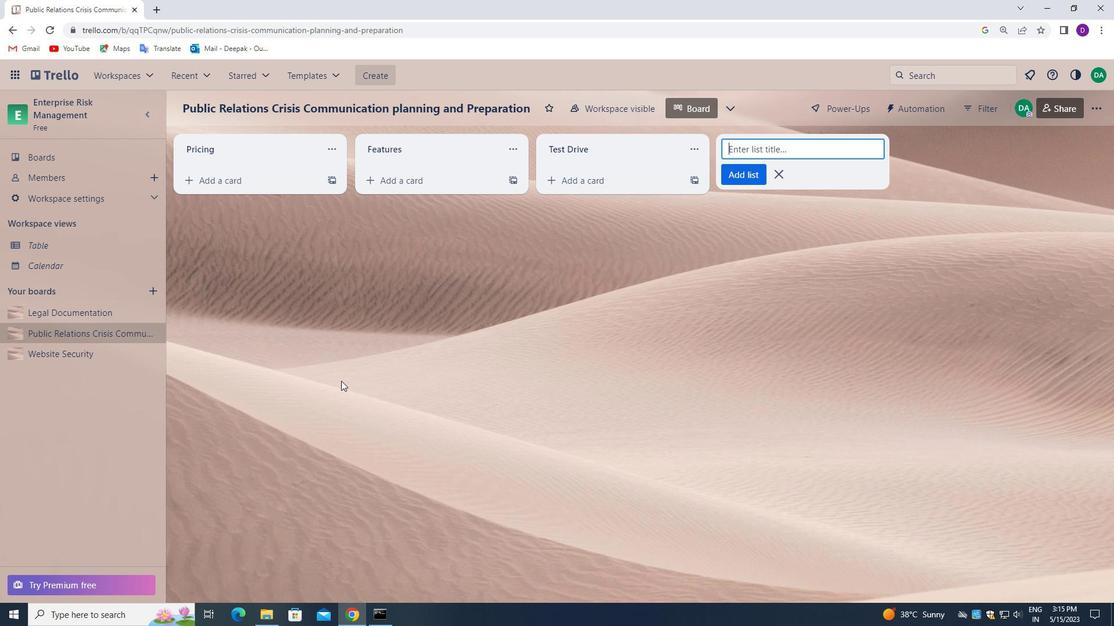
Action: Mouse scrolled (341, 384) with delta (0, 0)
Screenshot: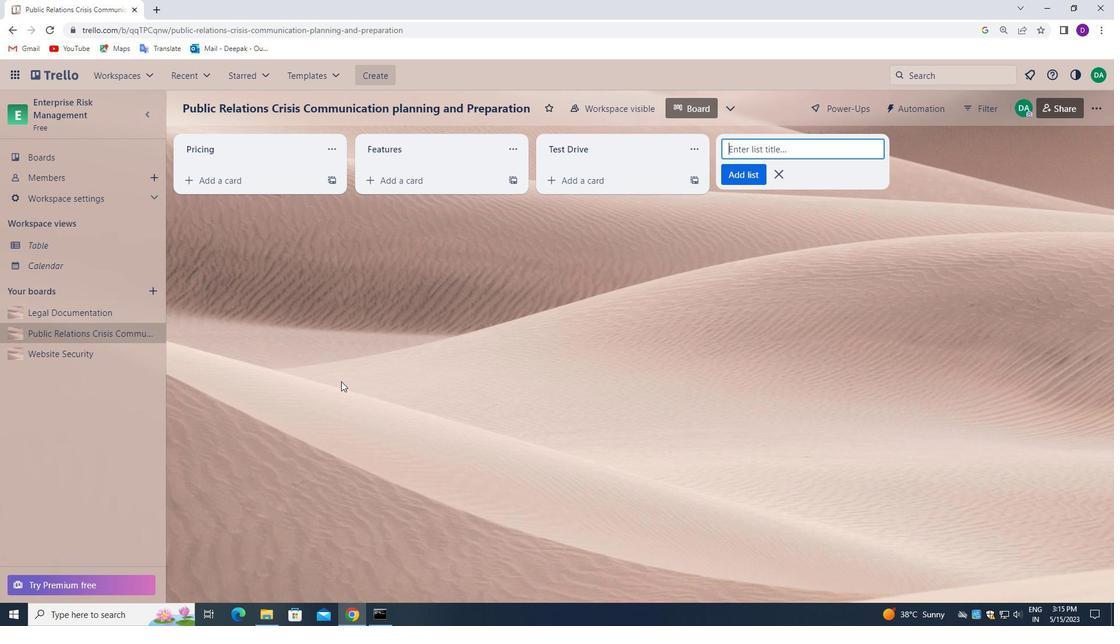 
Action: Mouse moved to (286, 391)
Screenshot: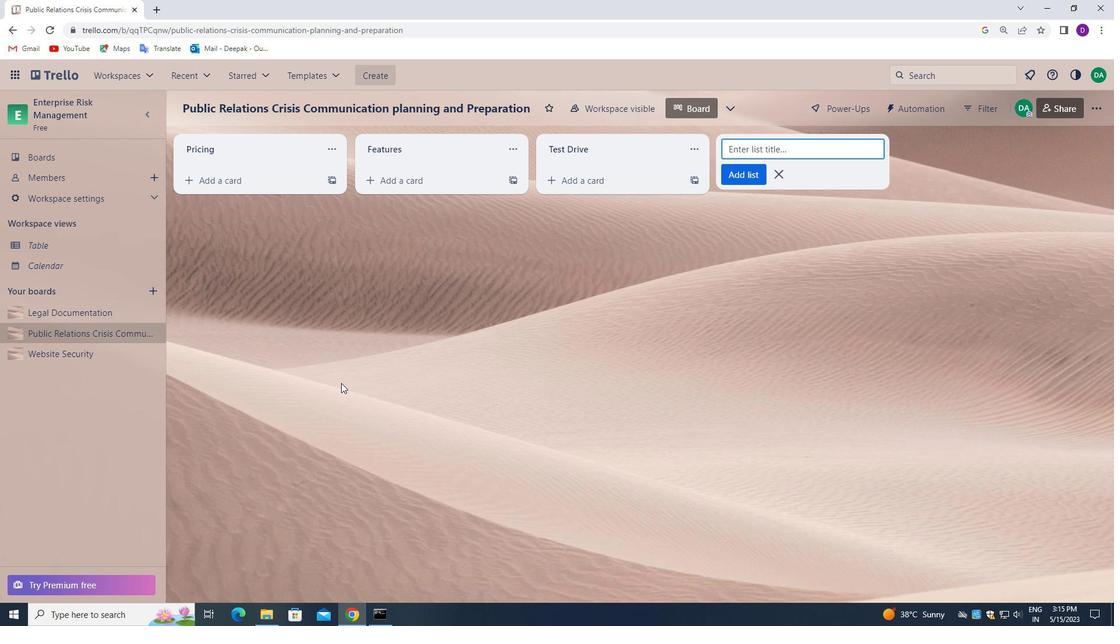 
Action: Mouse scrolled (286, 391) with delta (0, 0)
Screenshot: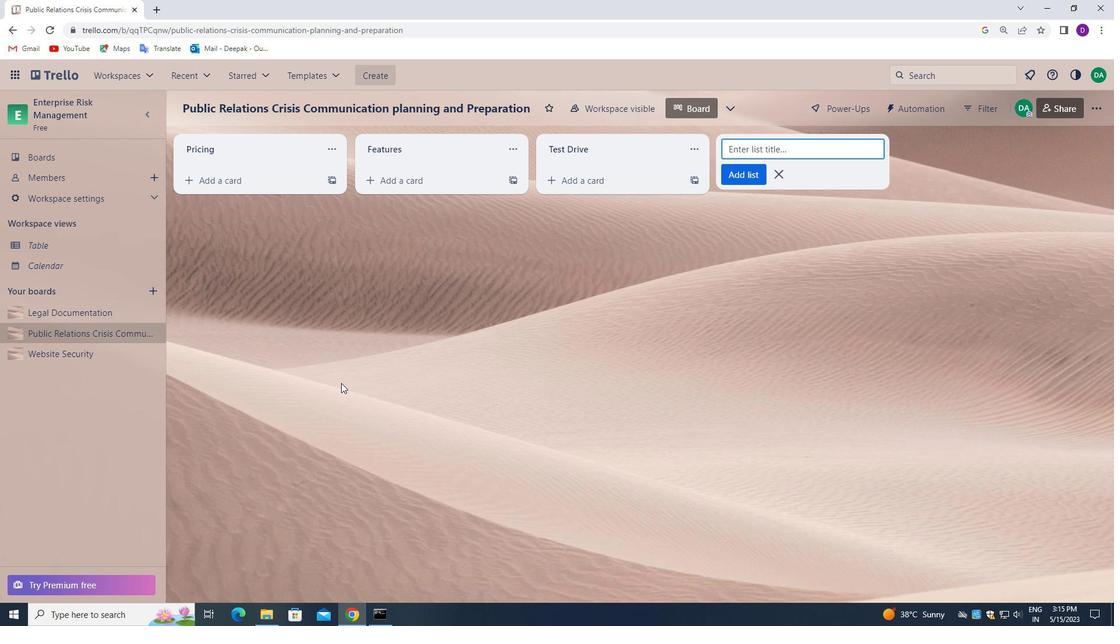 
Action: Mouse moved to (280, 394)
Screenshot: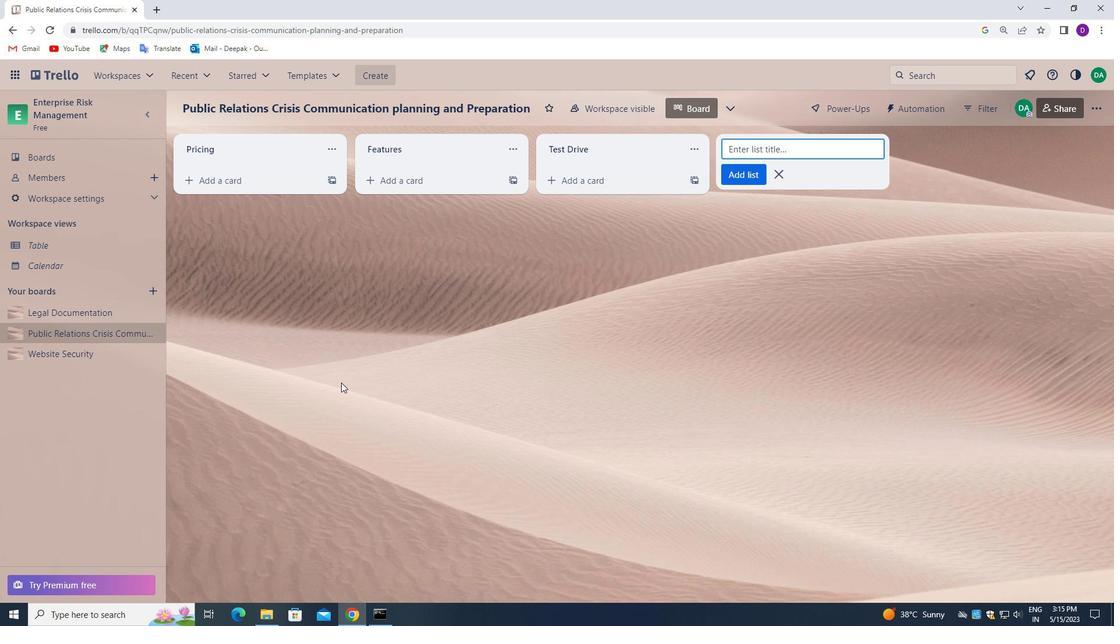 
Action: Mouse scrolled (280, 395) with delta (0, 0)
Screenshot: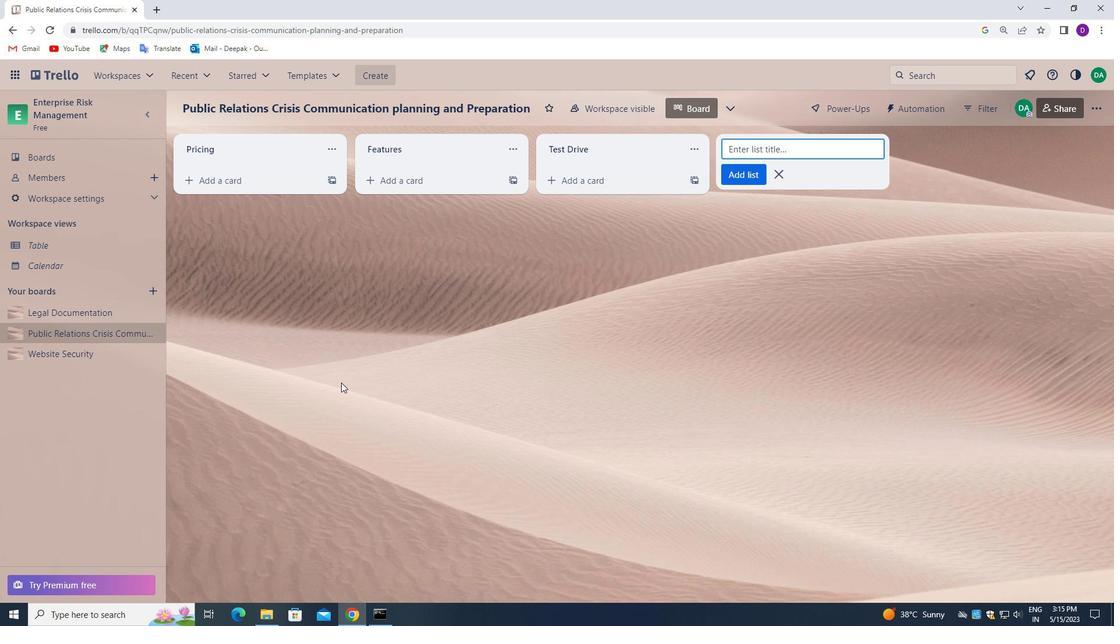 
Action: Mouse moved to (277, 397)
Screenshot: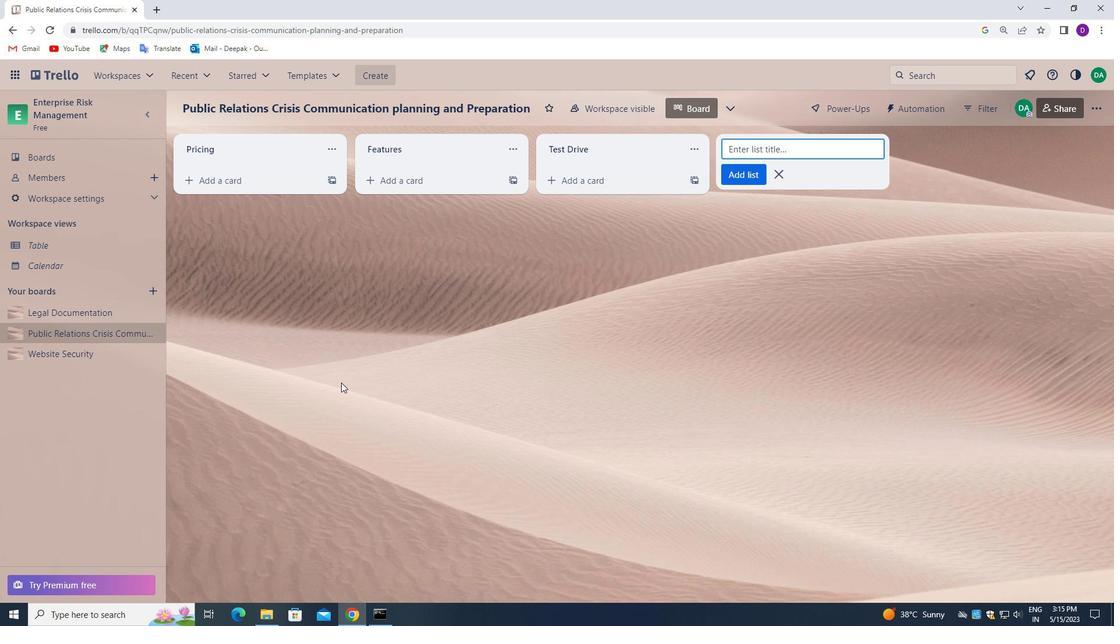 
Action: Mouse scrolled (277, 398) with delta (0, 0)
Screenshot: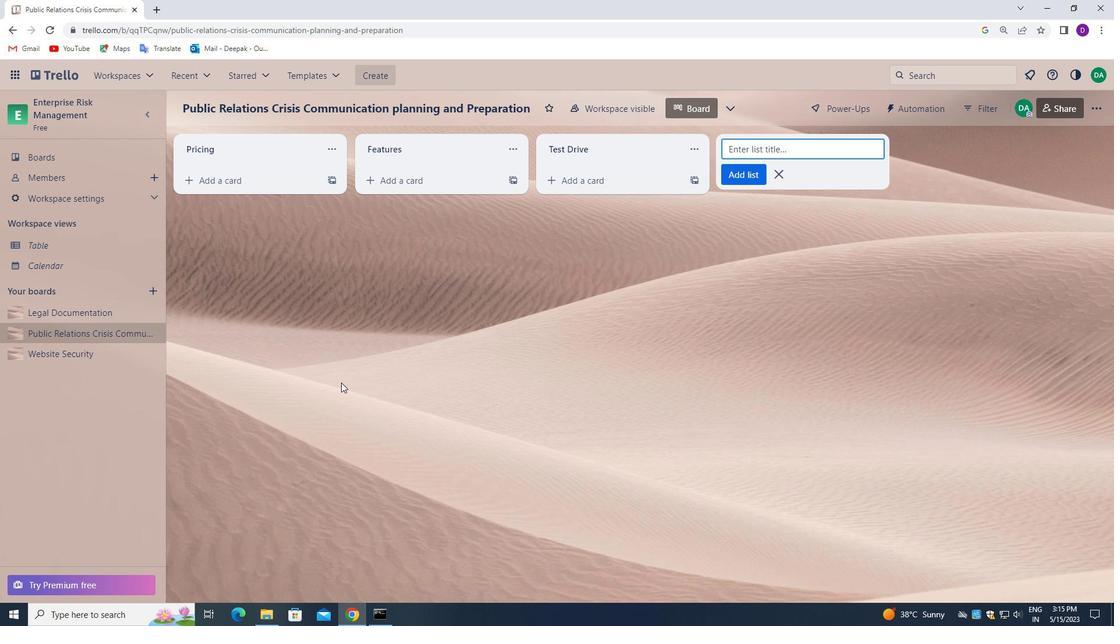 
Action: Mouse moved to (275, 399)
Screenshot: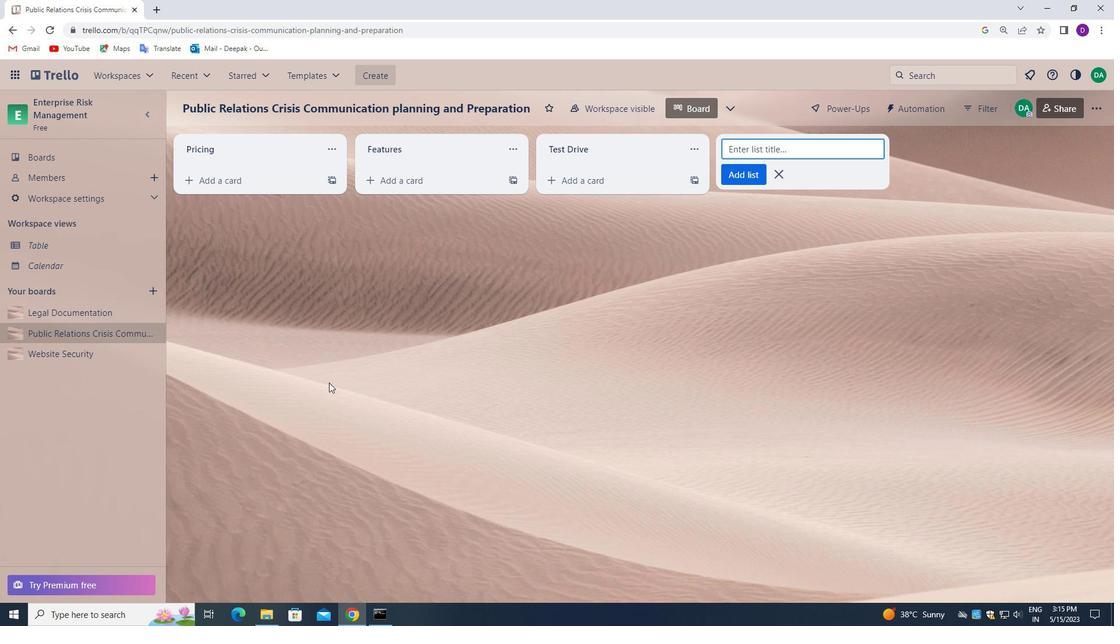 
Action: Mouse scrolled (275, 399) with delta (0, 0)
Screenshot: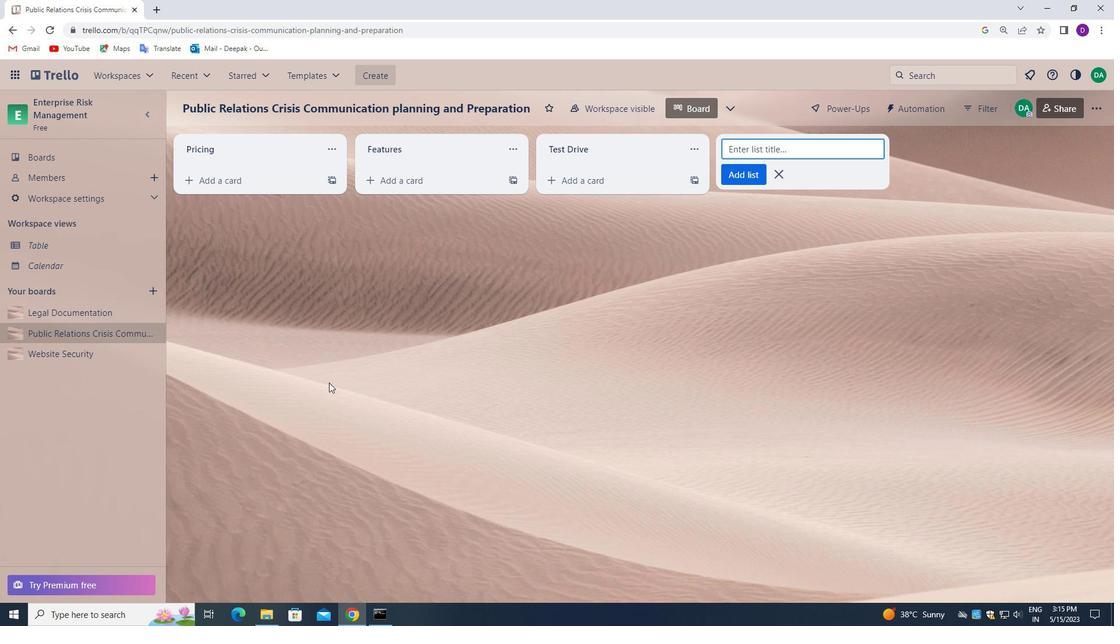 
Action: Mouse moved to (56, 164)
Screenshot: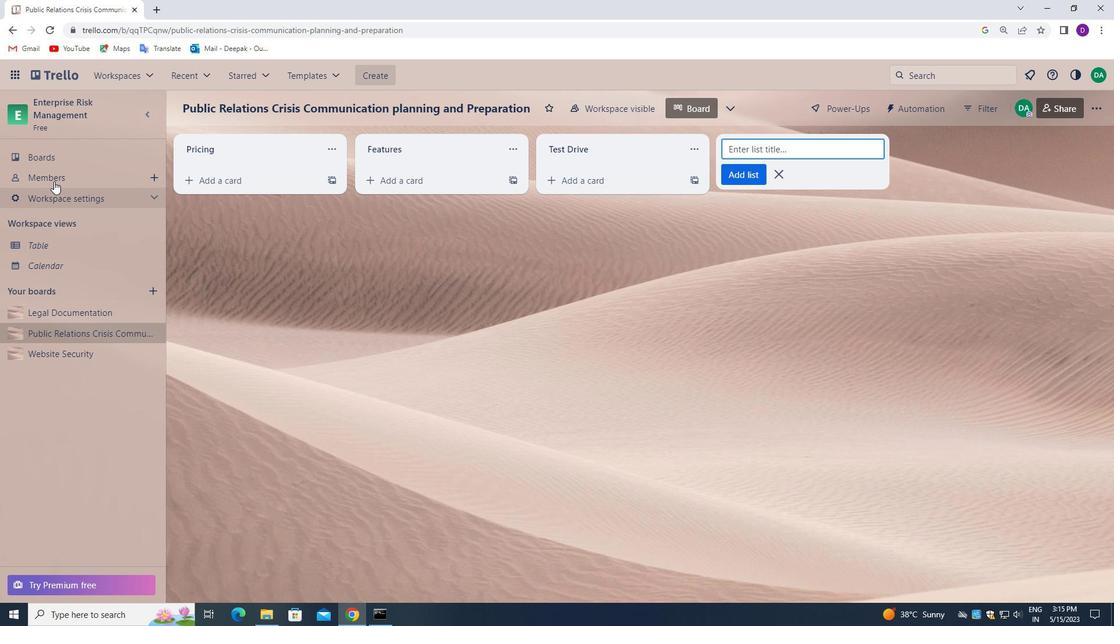 
Action: Mouse pressed left at (56, 164)
Screenshot: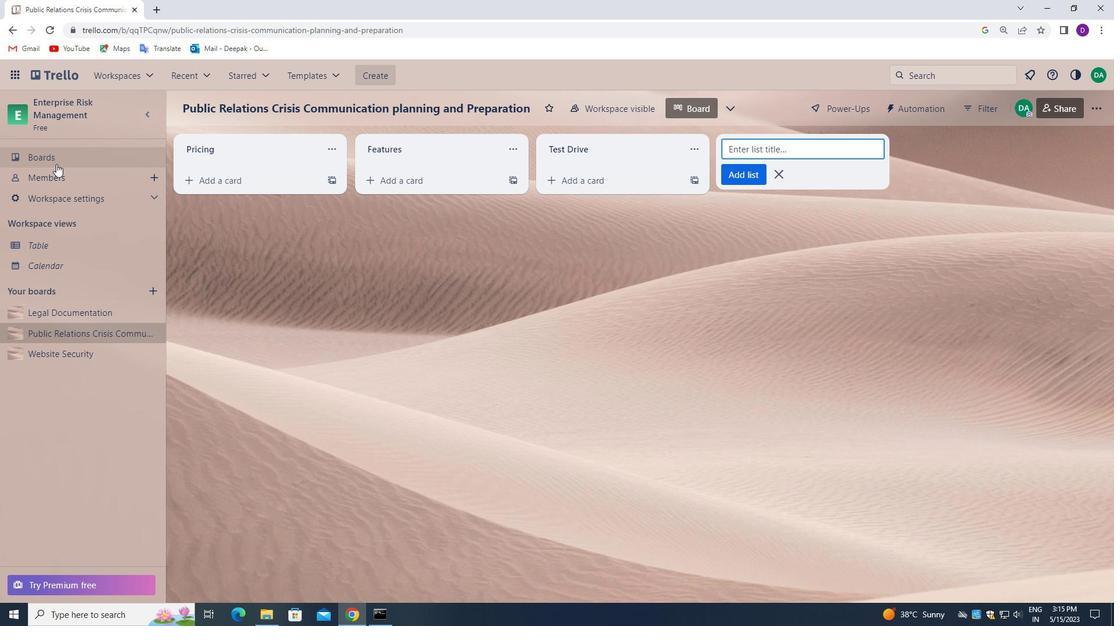 
Action: Mouse moved to (384, 228)
Screenshot: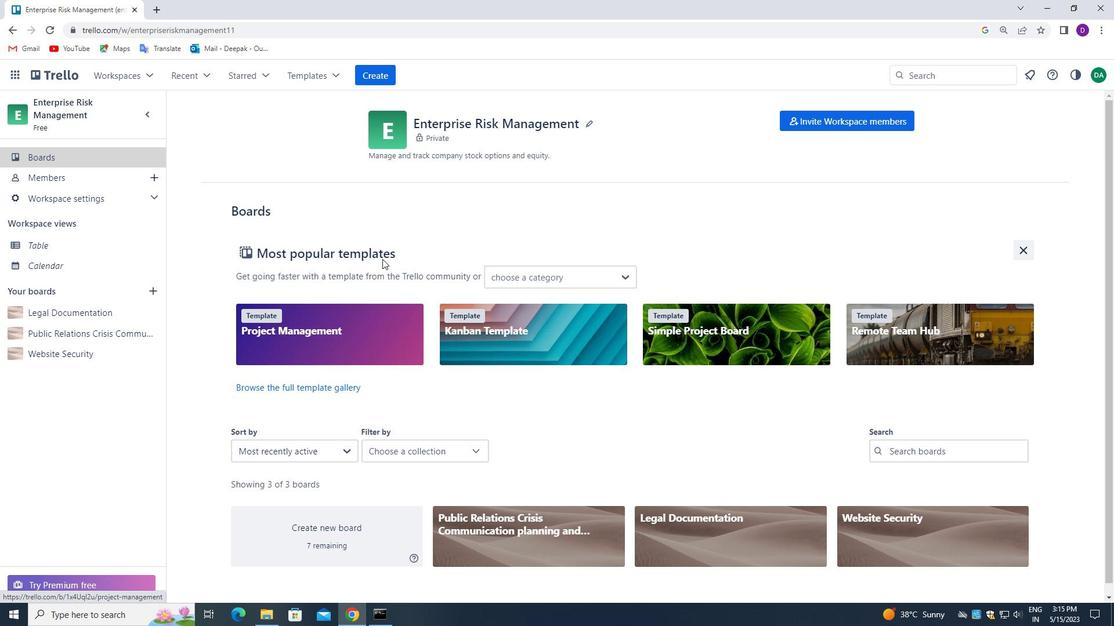 
Action: Mouse scrolled (384, 229) with delta (0, 0)
Screenshot: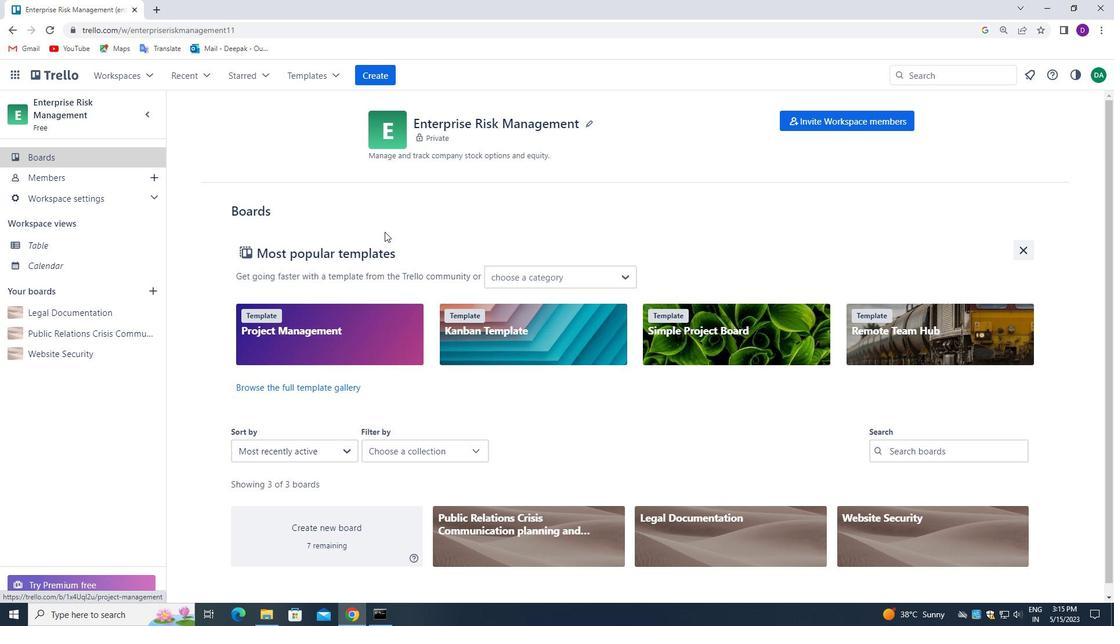 
Action: Mouse scrolled (384, 229) with delta (0, 0)
Screenshot: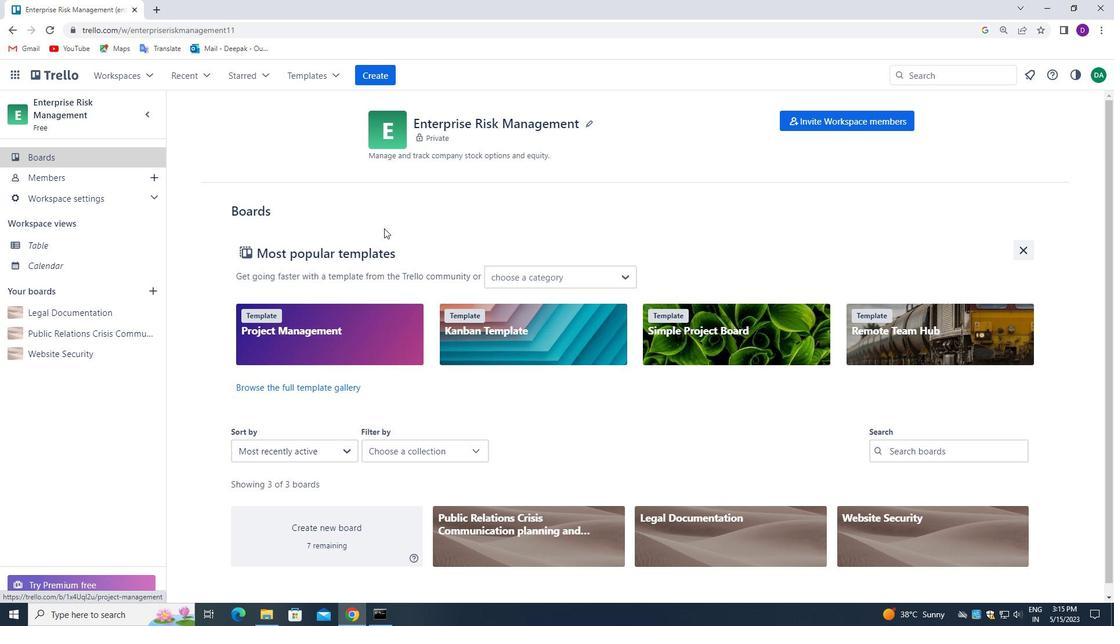 
